 Task: Look for space in Beerse, Belgium from 2nd August, 2023 to 12th August, 2023 for 2 adults in price range Rs.5000 to Rs.10000. Place can be private room with 1  bedroom having 1 bed and 1 bathroom. Property type can be house, flat, guest house, hotel. Amenities needed are: heating. Booking option can be shelf check-in. Required host language is English.
Action: Mouse moved to (417, 95)
Screenshot: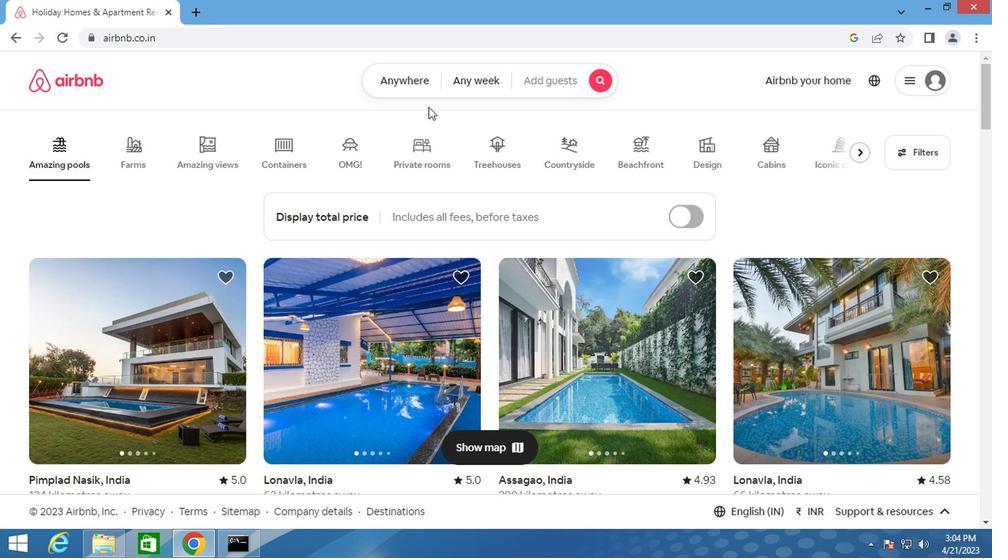 
Action: Mouse pressed left at (417, 95)
Screenshot: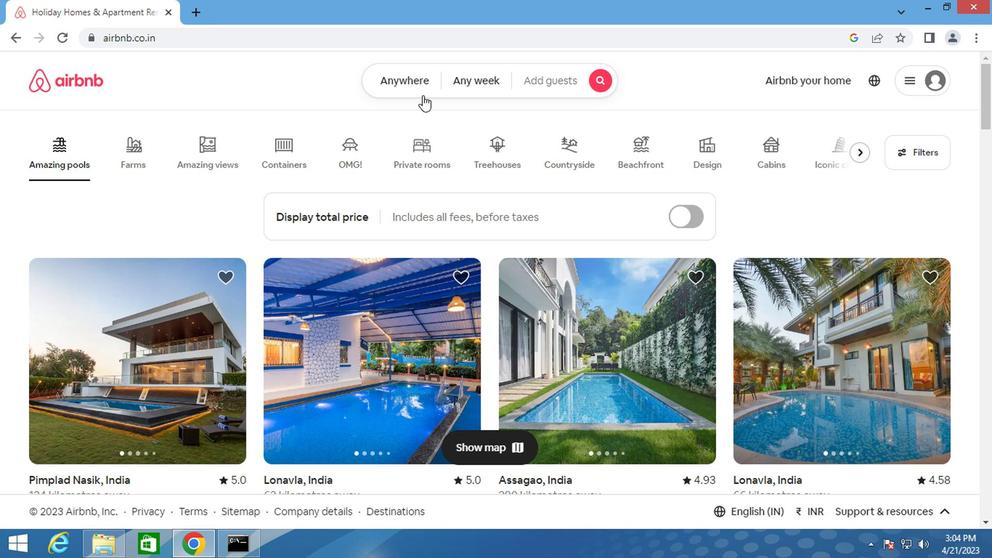 
Action: Mouse moved to (275, 139)
Screenshot: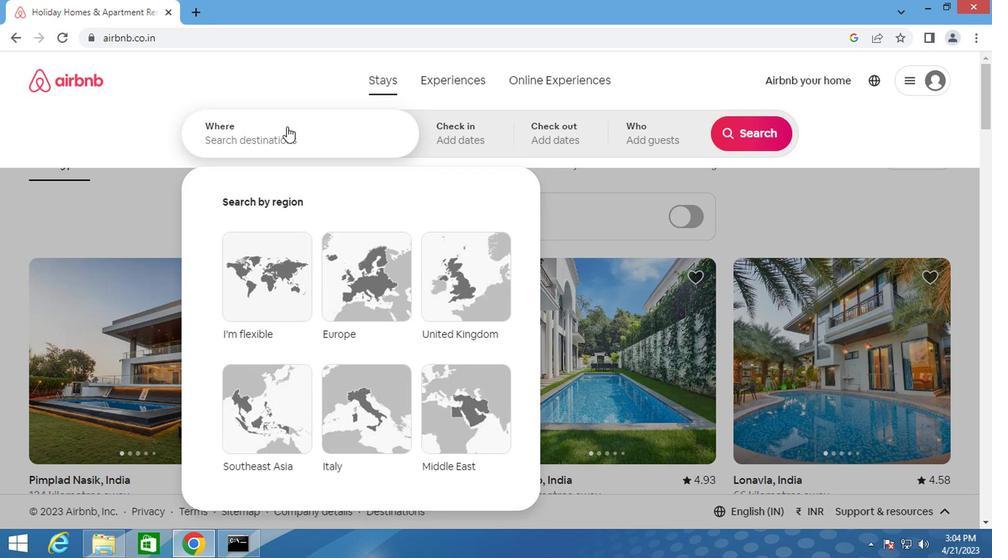 
Action: Mouse pressed left at (275, 139)
Screenshot: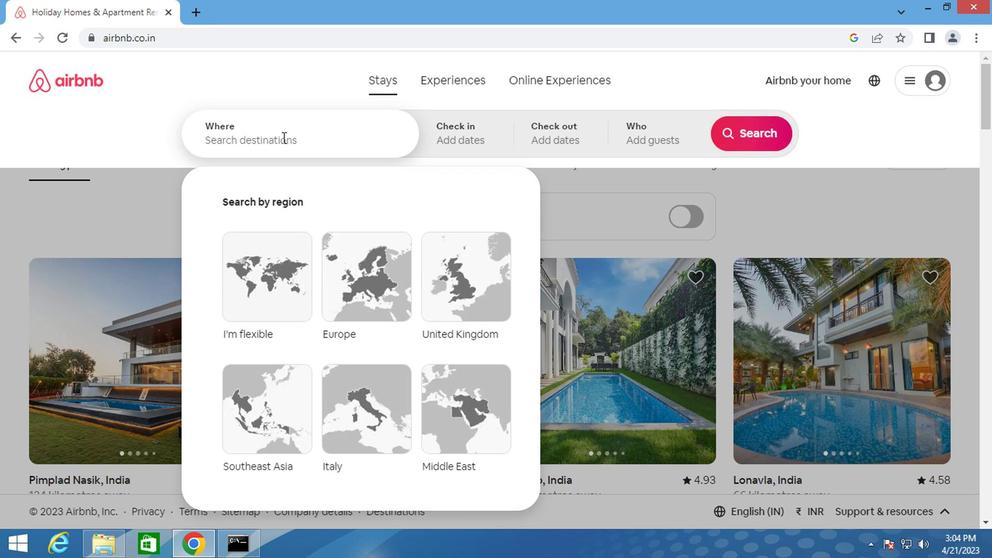 
Action: Key pressed <Key.shift>BEERSE
Screenshot: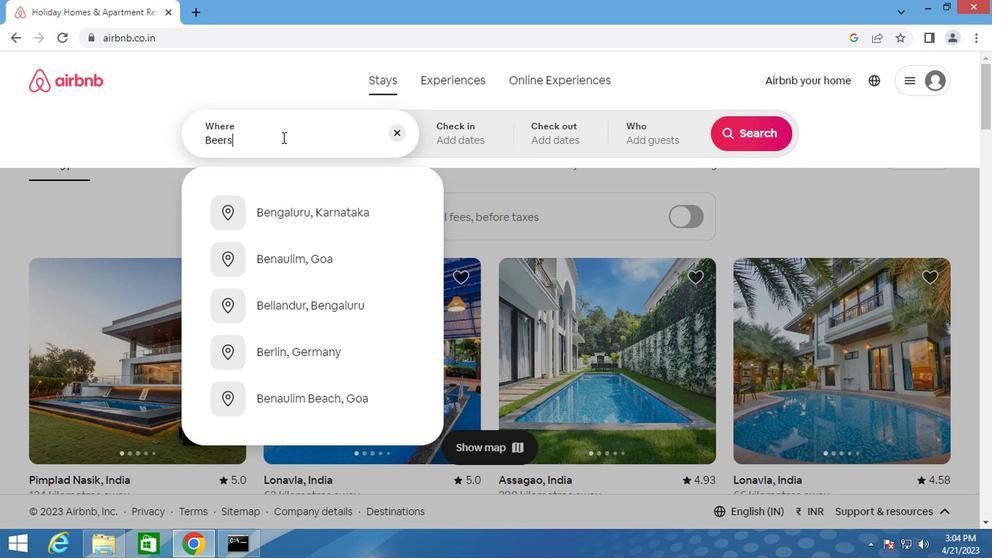 
Action: Mouse moved to (278, 206)
Screenshot: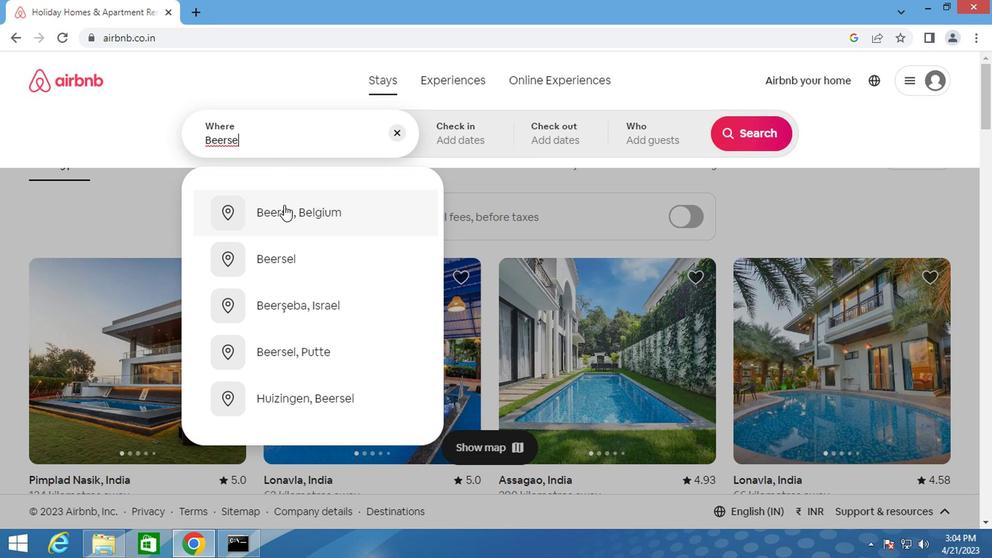 
Action: Mouse pressed left at (278, 206)
Screenshot: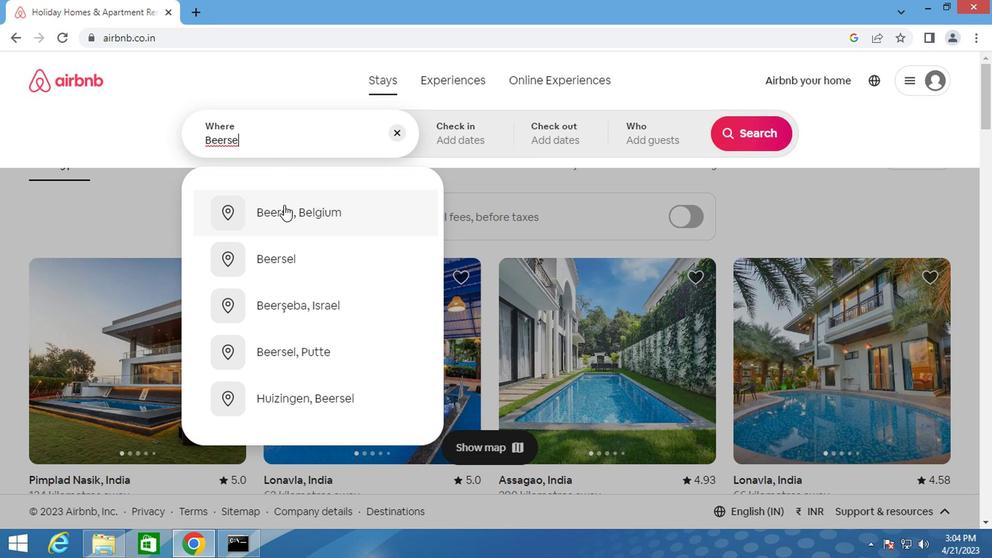 
Action: Key pressed <Key.enter>
Screenshot: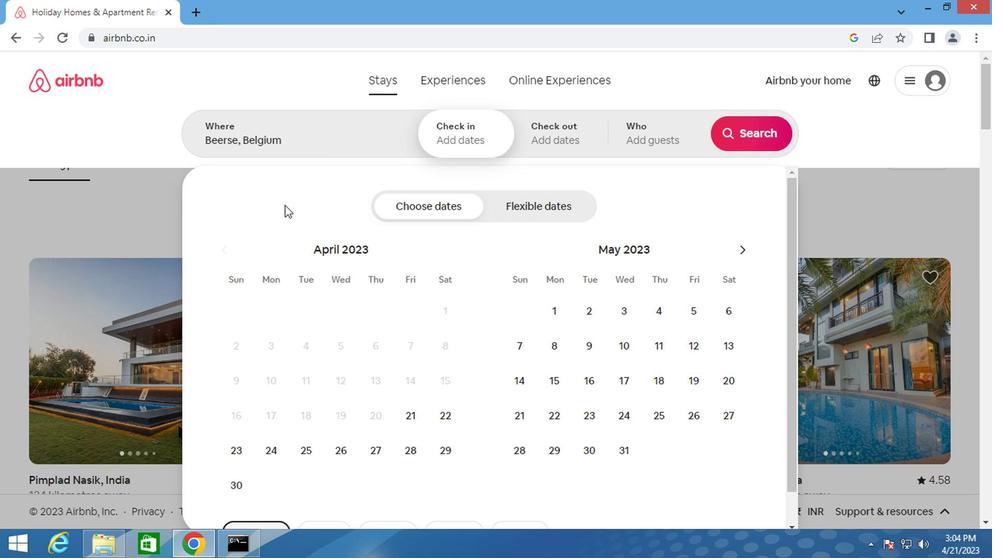 
Action: Mouse moved to (464, 137)
Screenshot: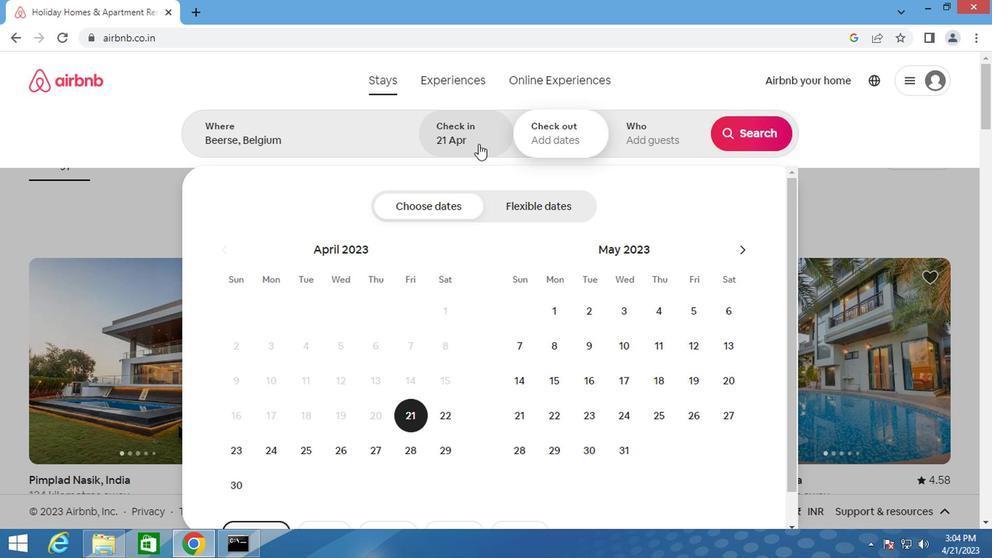 
Action: Mouse pressed left at (464, 137)
Screenshot: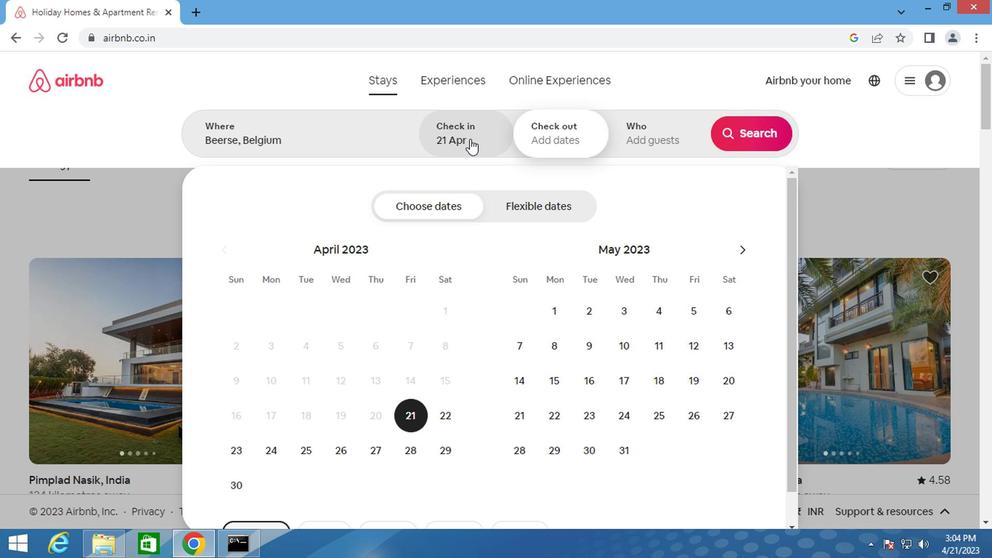 
Action: Mouse moved to (744, 253)
Screenshot: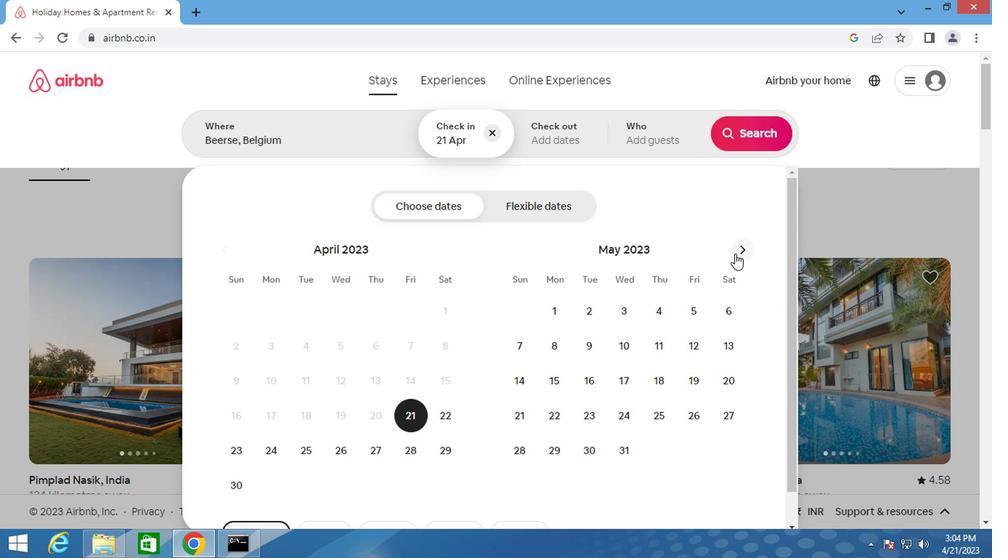 
Action: Mouse pressed left at (744, 253)
Screenshot: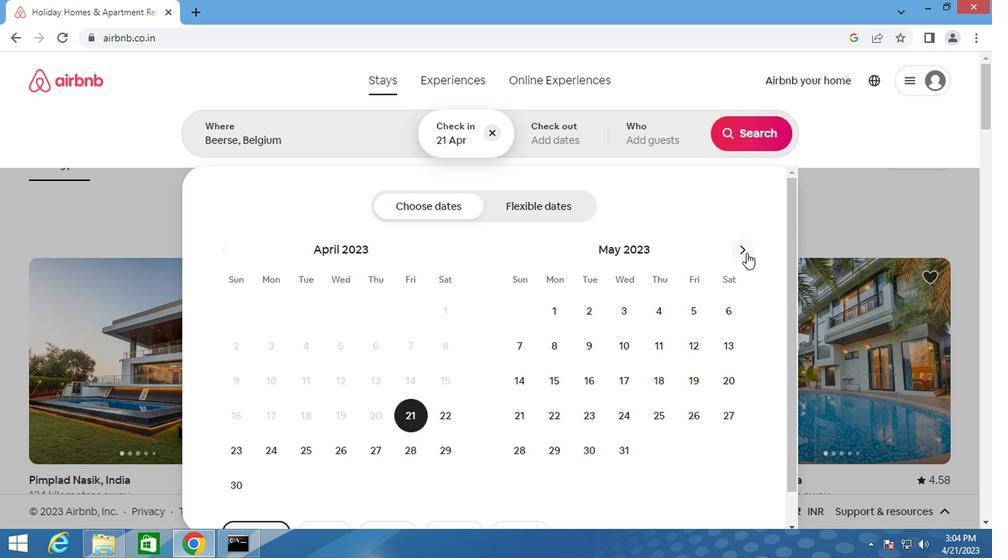 
Action: Mouse moved to (745, 253)
Screenshot: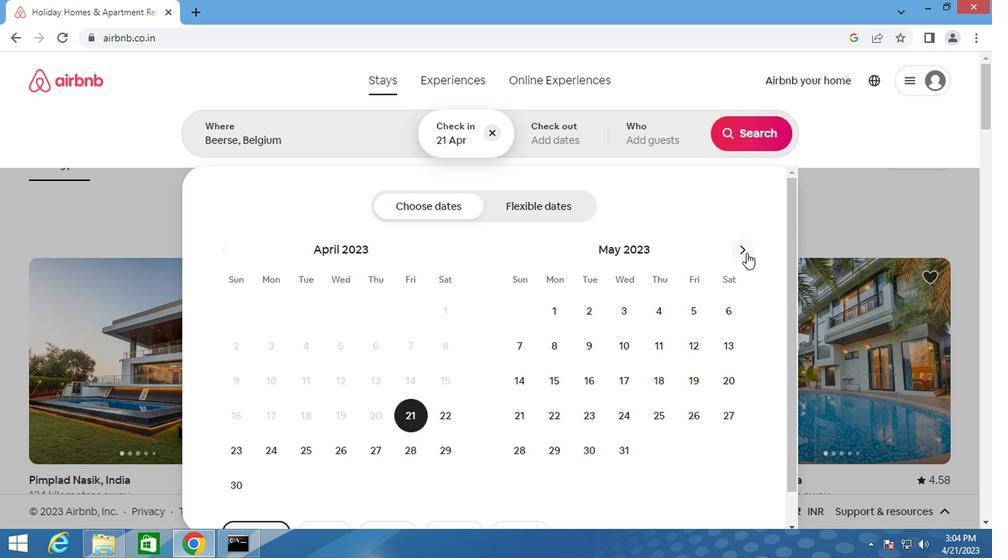 
Action: Mouse pressed left at (745, 253)
Screenshot: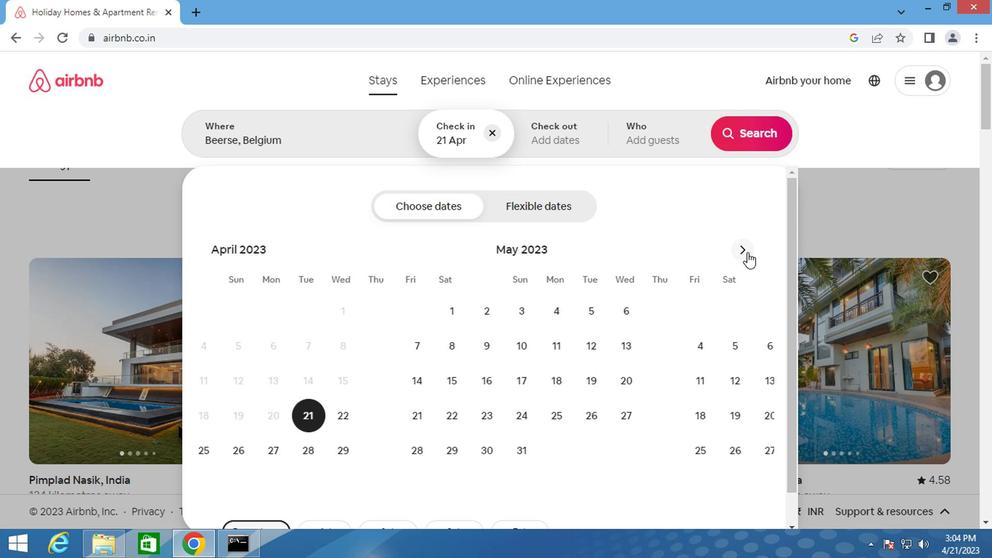 
Action: Mouse pressed left at (745, 253)
Screenshot: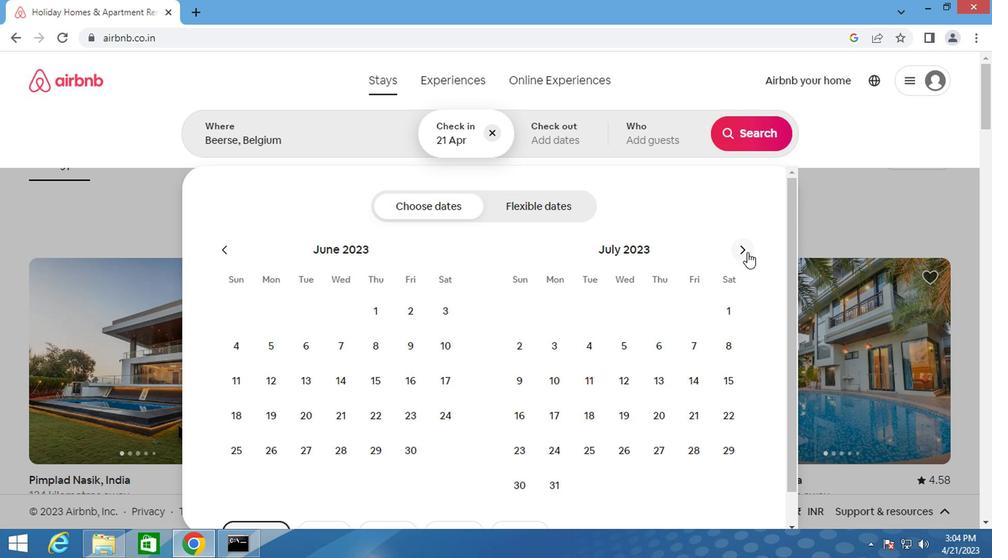 
Action: Mouse moved to (620, 312)
Screenshot: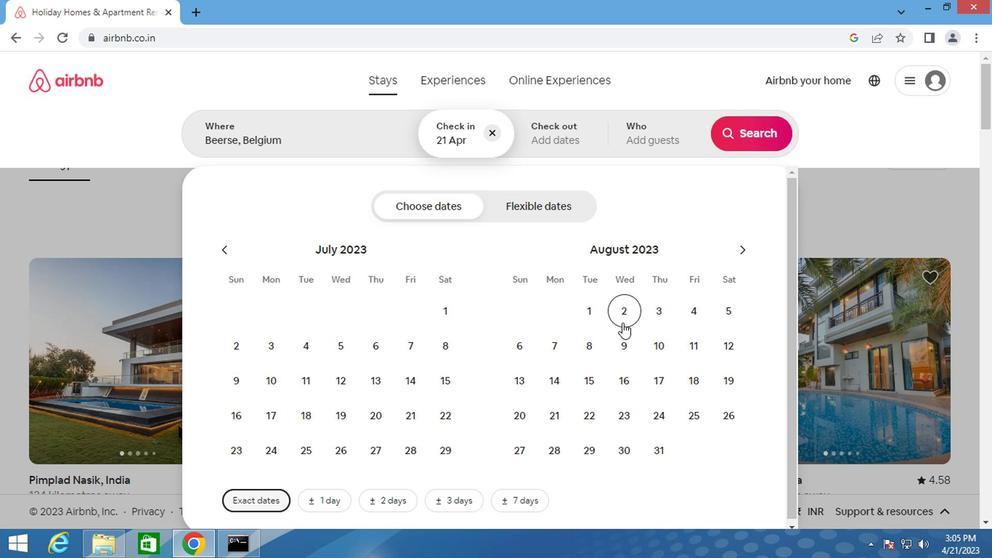 
Action: Mouse pressed left at (620, 312)
Screenshot: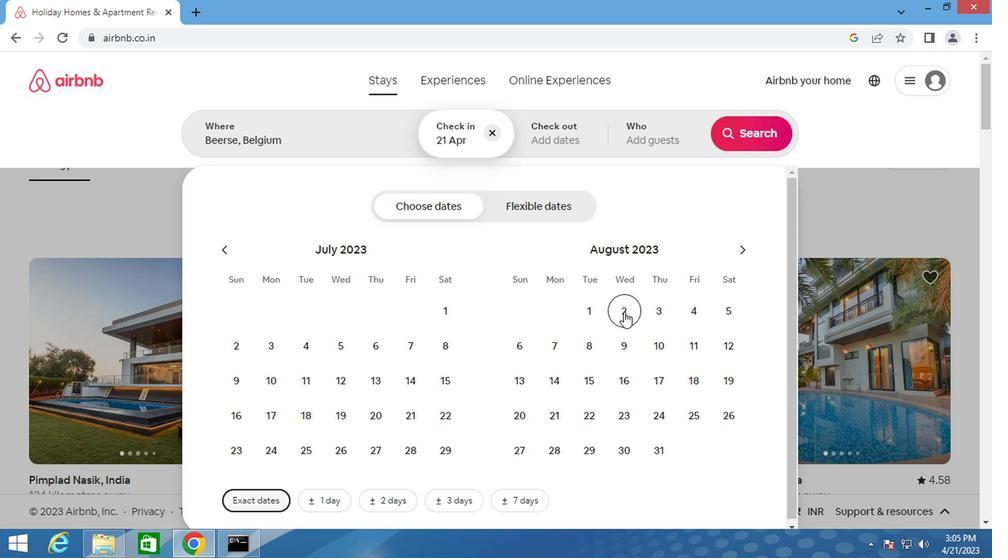 
Action: Mouse moved to (722, 342)
Screenshot: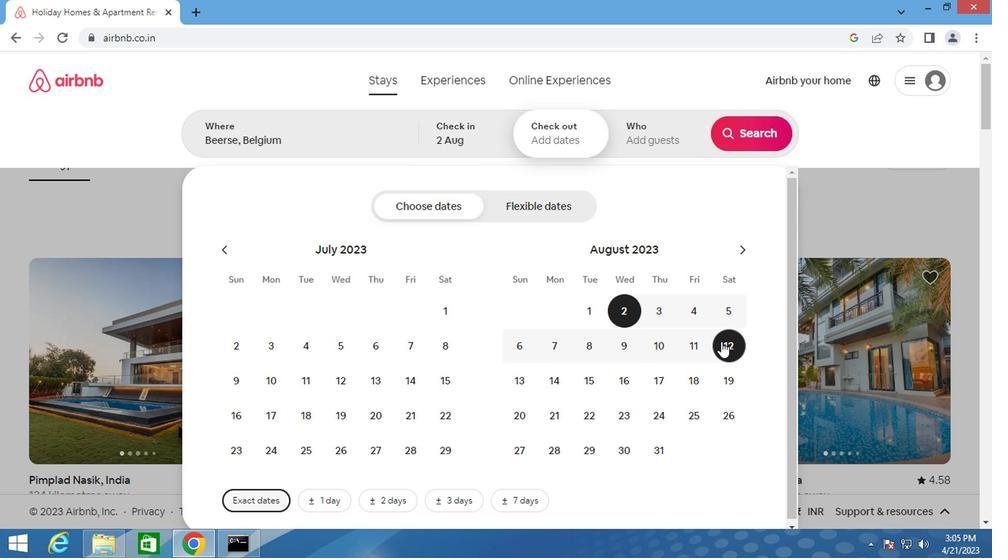 
Action: Mouse pressed left at (722, 342)
Screenshot: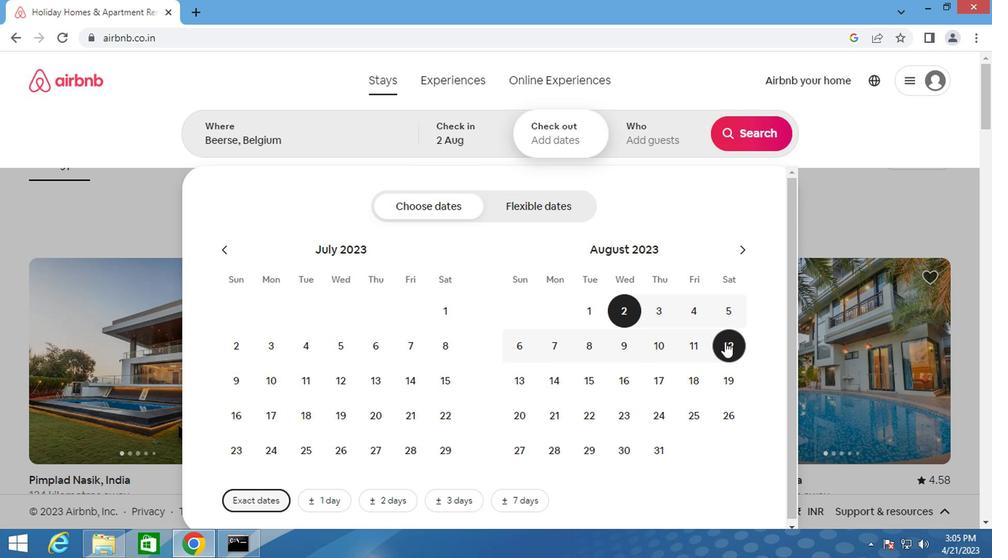 
Action: Mouse moved to (652, 130)
Screenshot: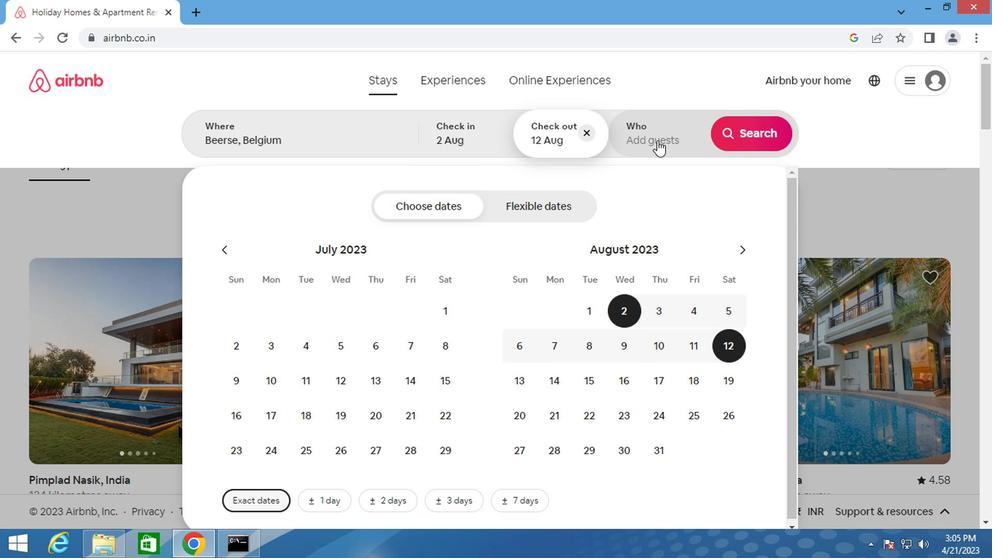 
Action: Mouse pressed left at (652, 130)
Screenshot: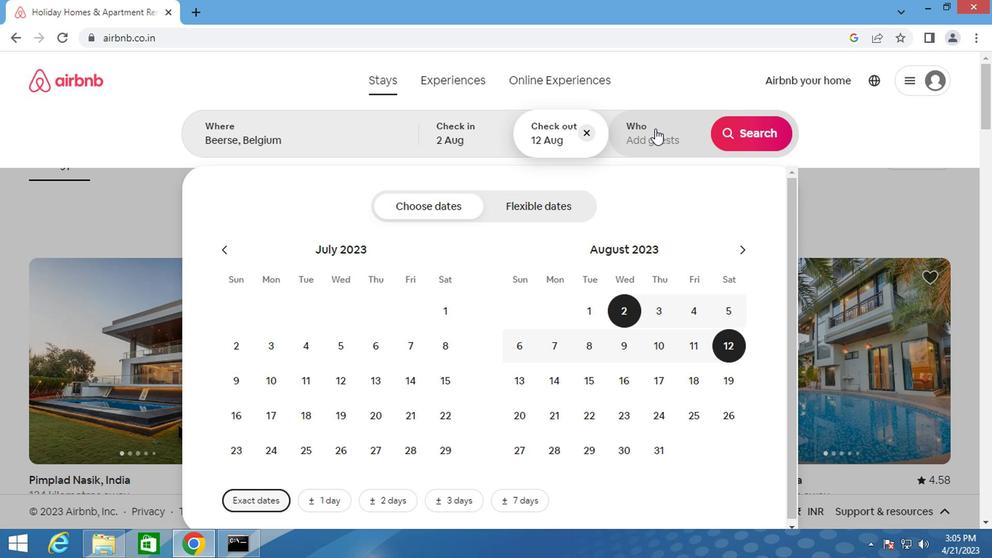 
Action: Mouse moved to (760, 206)
Screenshot: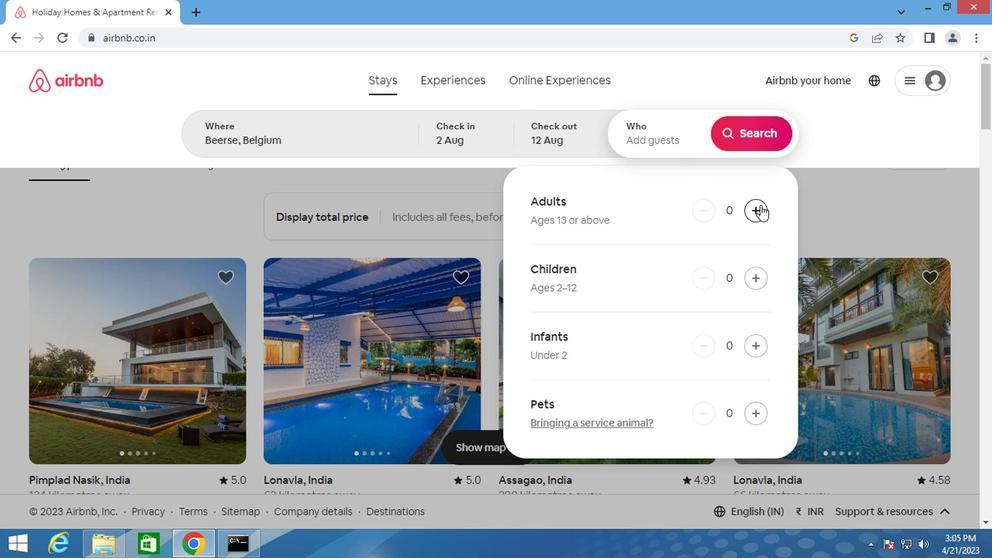 
Action: Mouse pressed left at (760, 206)
Screenshot: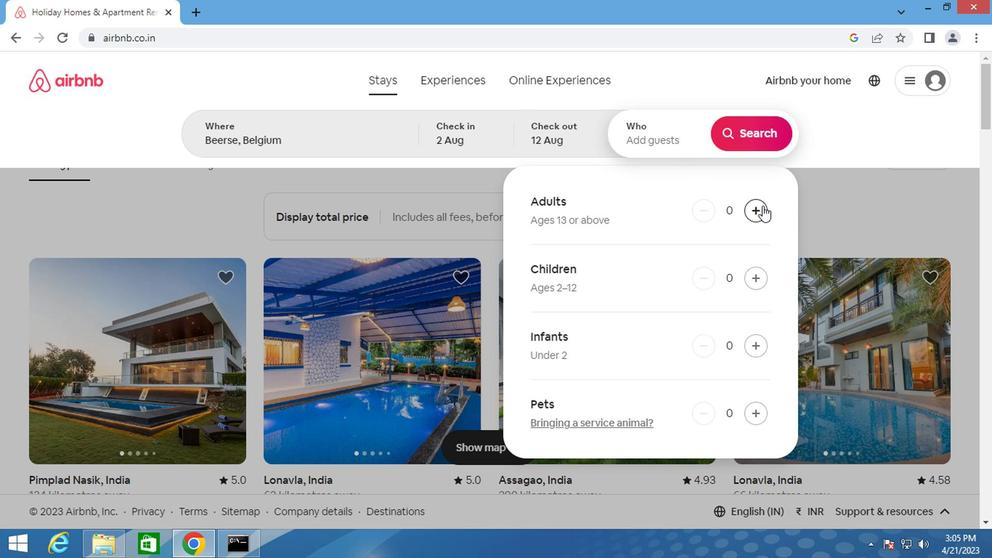 
Action: Mouse pressed left at (760, 206)
Screenshot: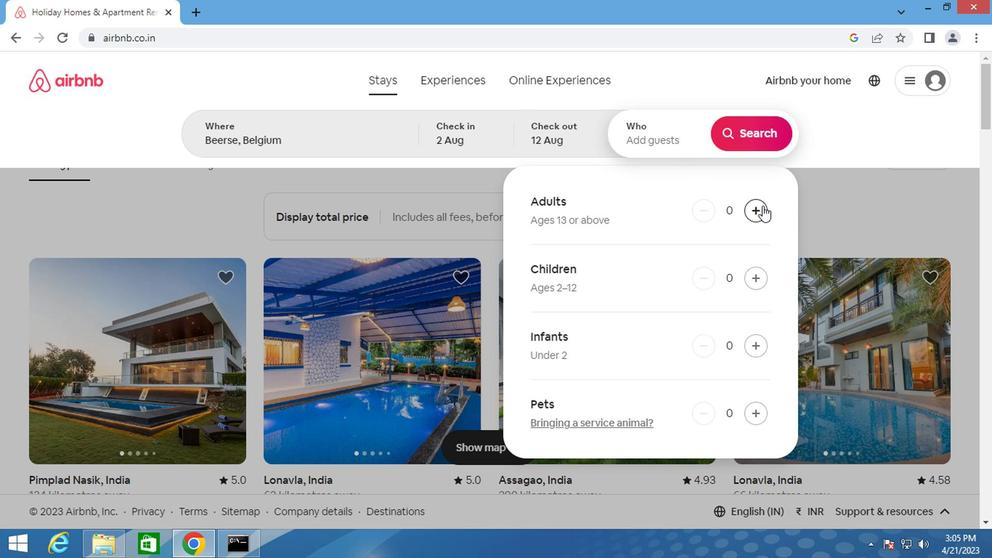 
Action: Mouse moved to (747, 142)
Screenshot: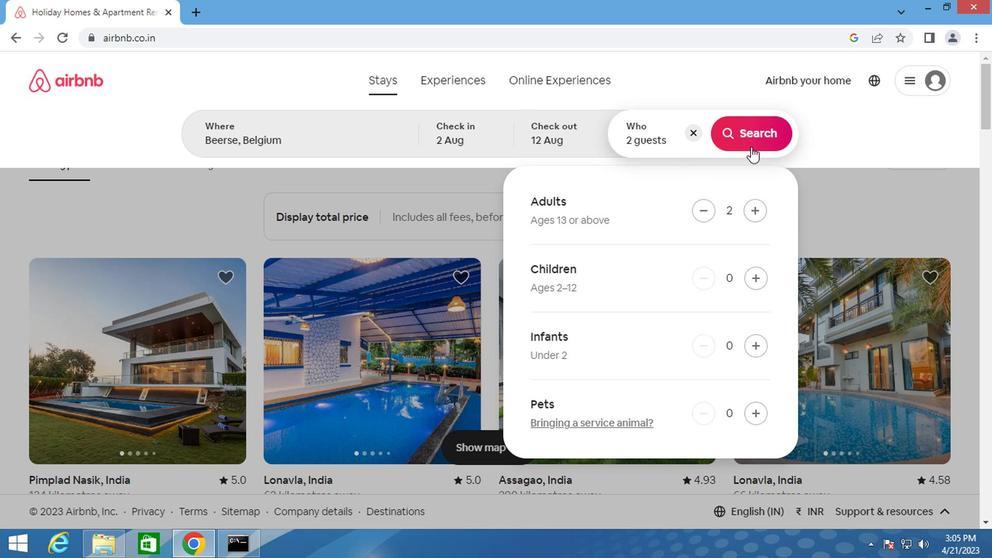 
Action: Mouse pressed left at (747, 142)
Screenshot: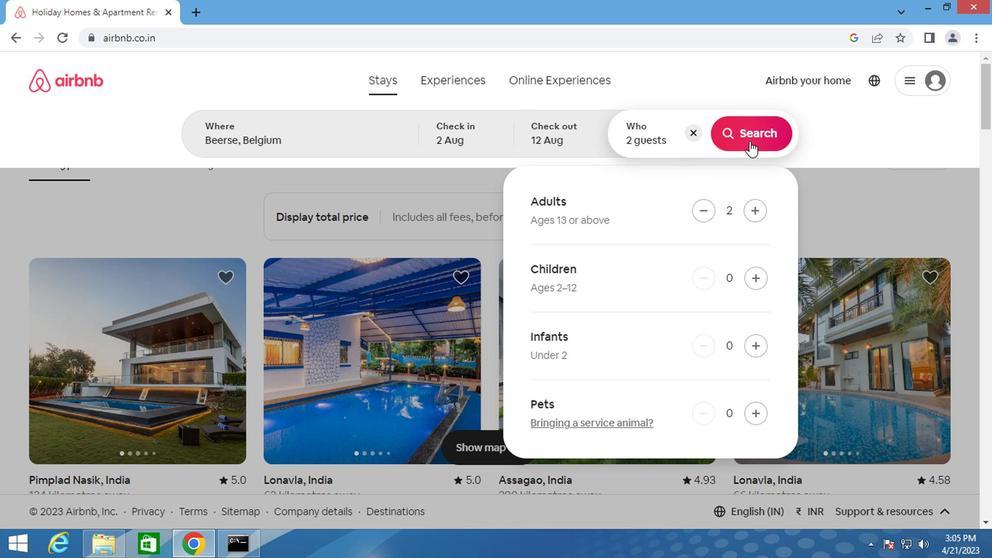 
Action: Mouse moved to (908, 140)
Screenshot: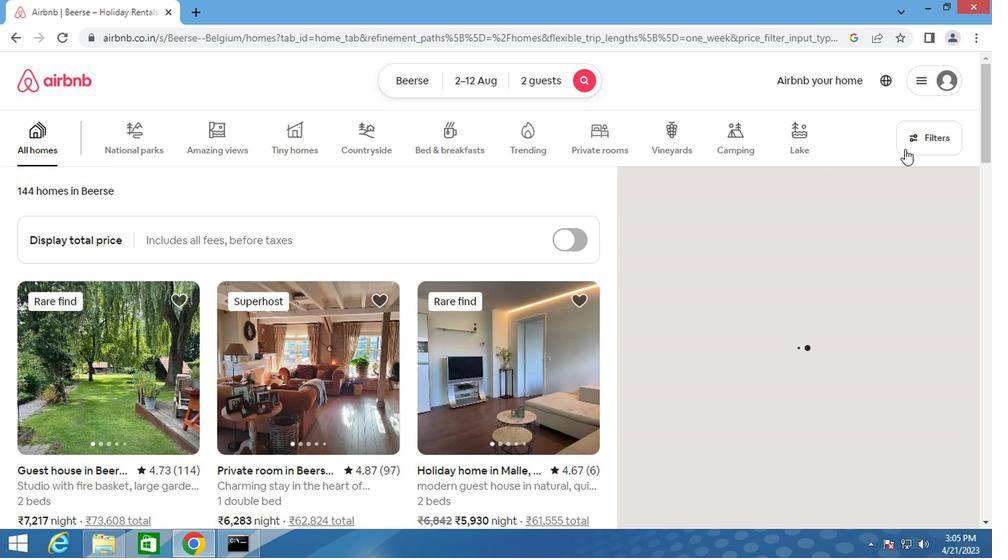 
Action: Mouse pressed left at (908, 140)
Screenshot: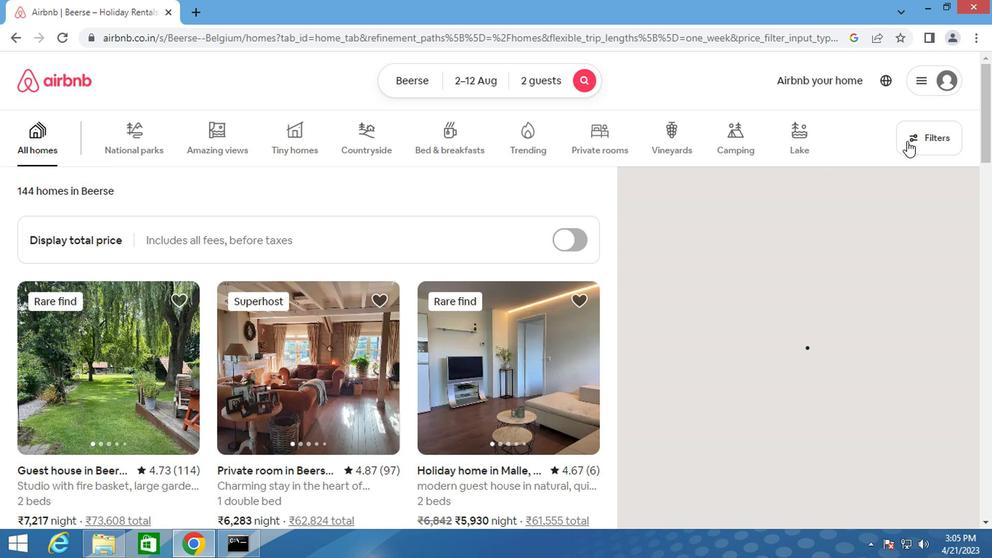 
Action: Mouse moved to (279, 318)
Screenshot: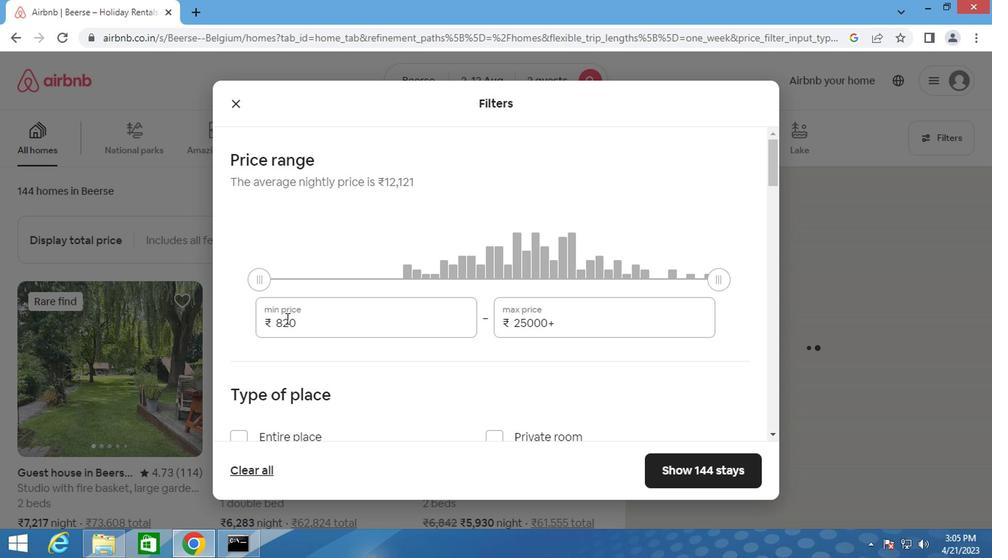 
Action: Mouse pressed left at (279, 318)
Screenshot: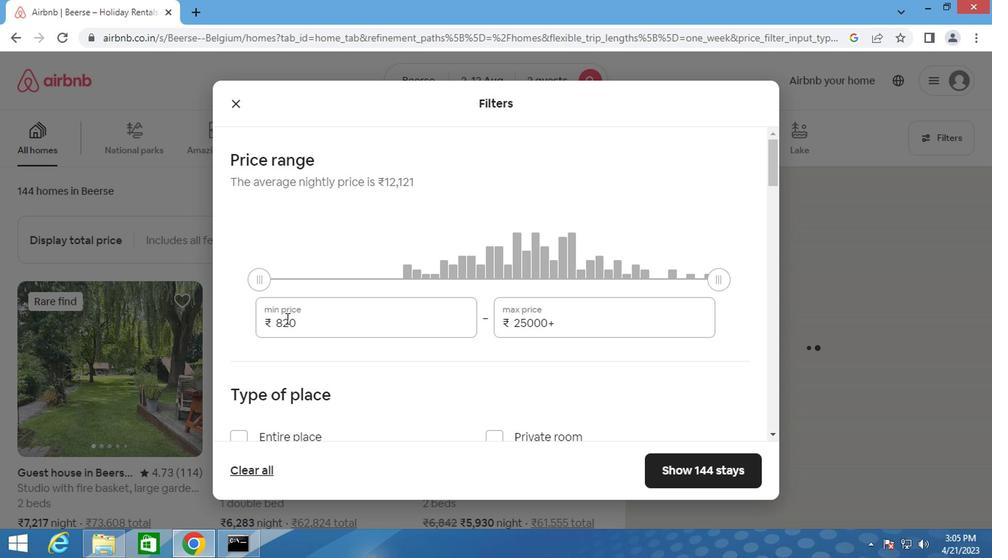 
Action: Mouse moved to (279, 316)
Screenshot: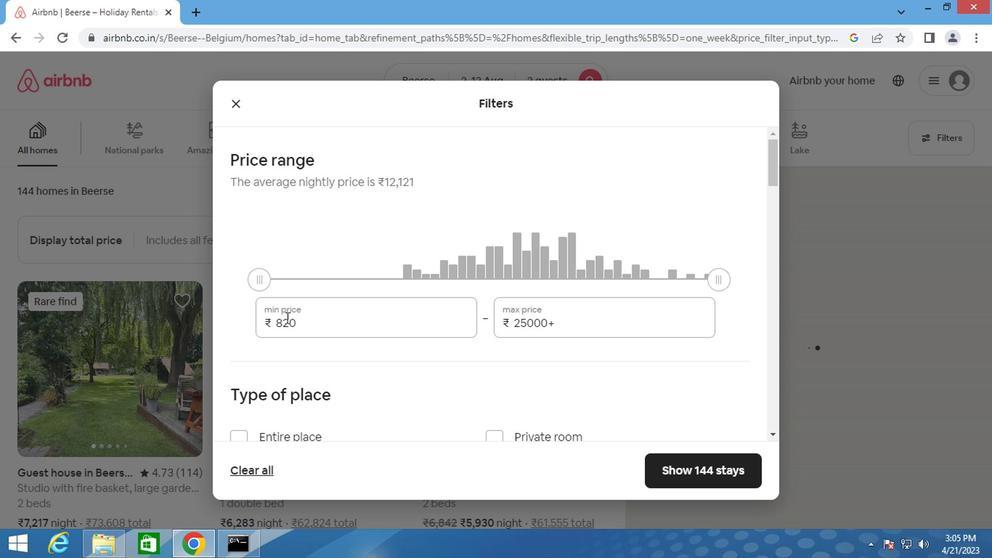 
Action: Mouse pressed left at (279, 316)
Screenshot: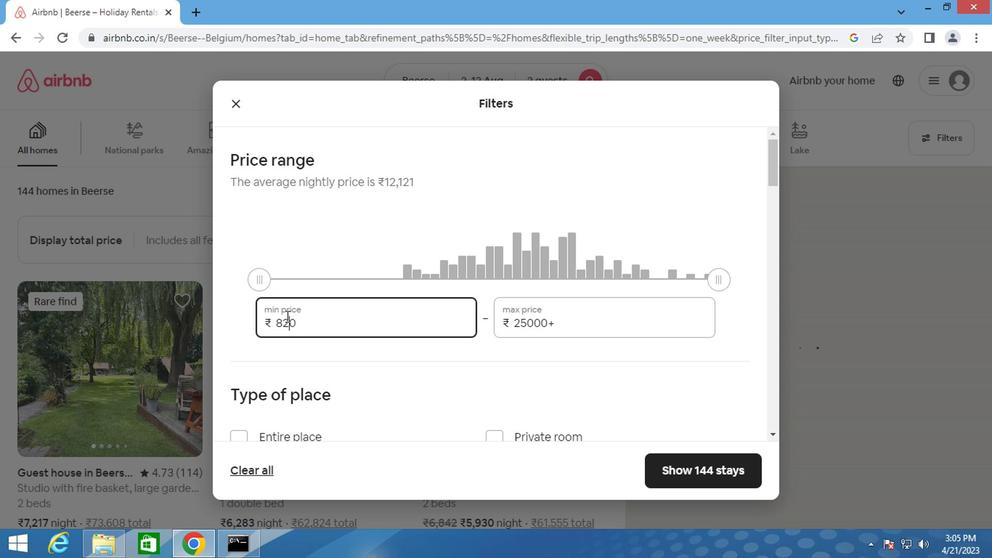 
Action: Mouse moved to (279, 321)
Screenshot: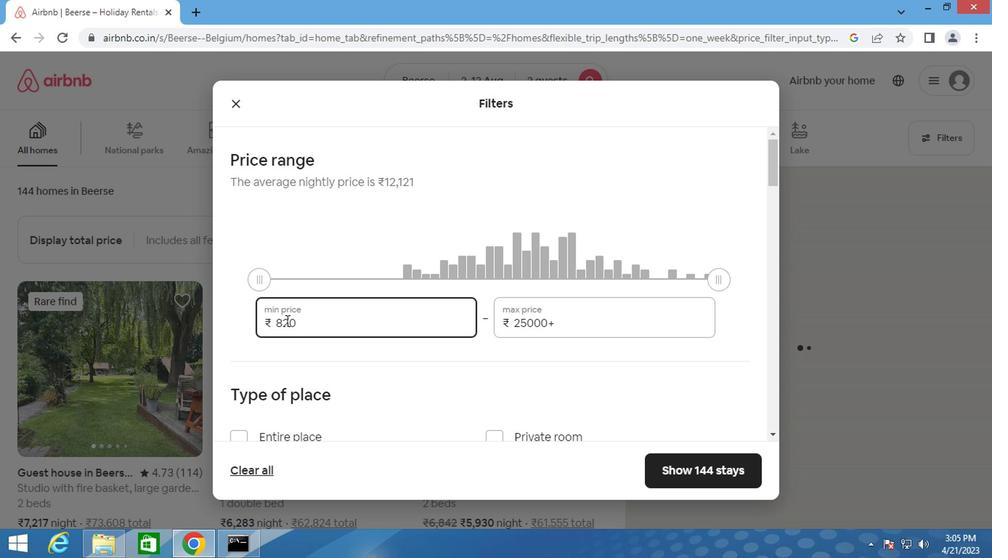 
Action: Mouse pressed left at (279, 321)
Screenshot: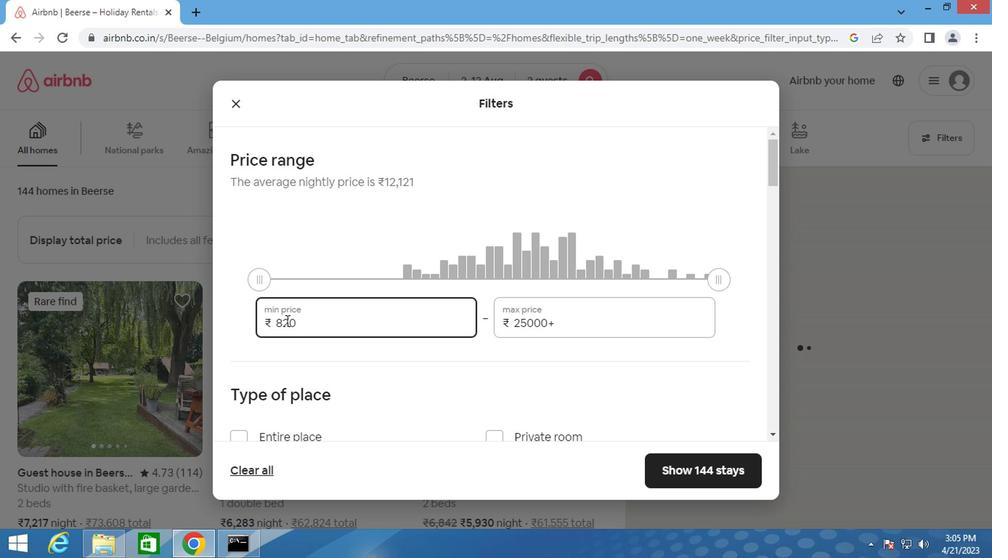 
Action: Mouse pressed left at (279, 321)
Screenshot: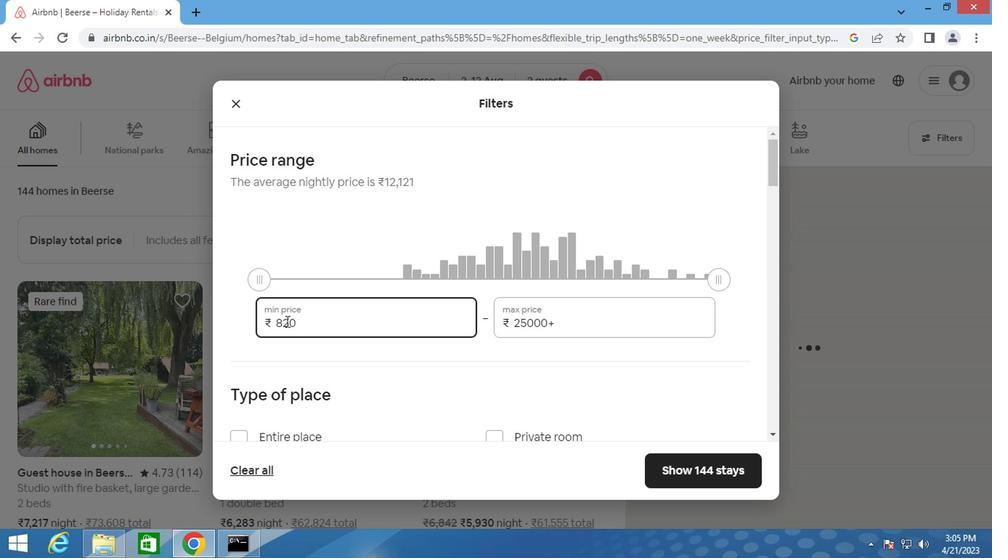 
Action: Mouse moved to (280, 321)
Screenshot: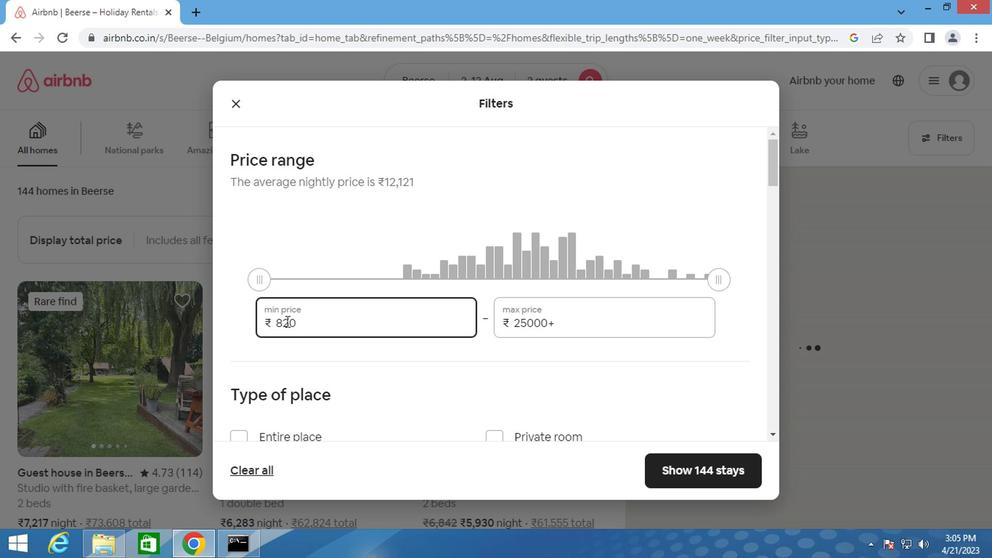 
Action: Key pressed <Key.backspace>5000
Screenshot: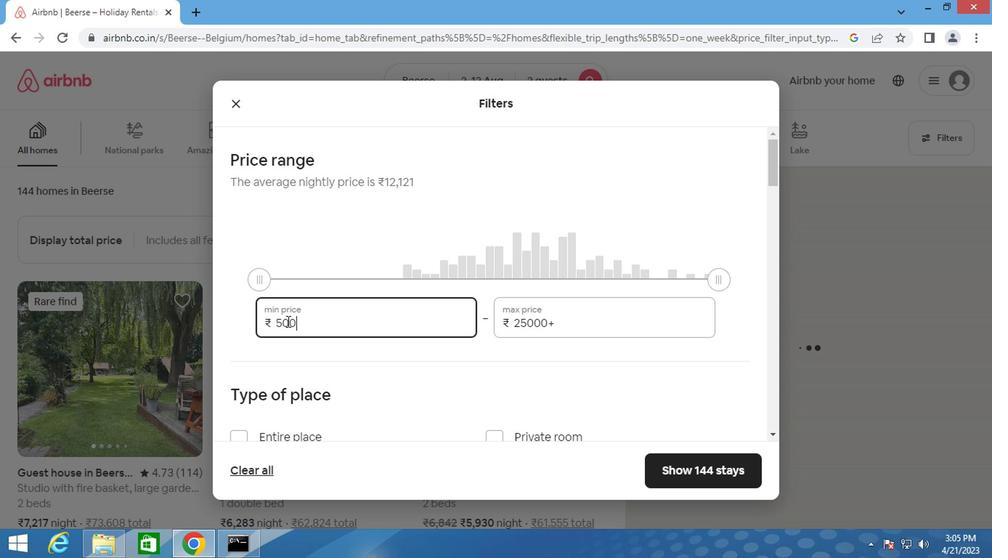 
Action: Mouse moved to (515, 321)
Screenshot: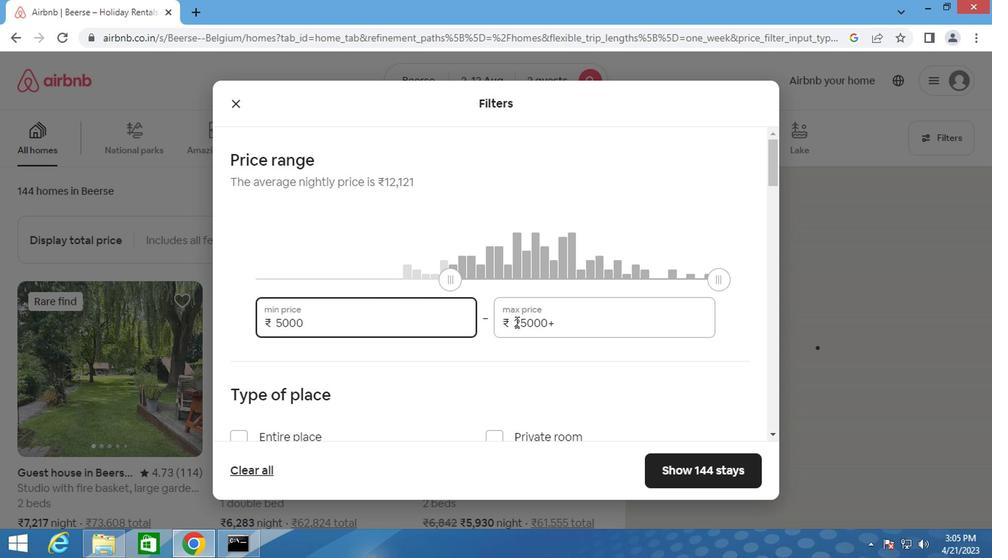 
Action: Mouse pressed left at (515, 321)
Screenshot: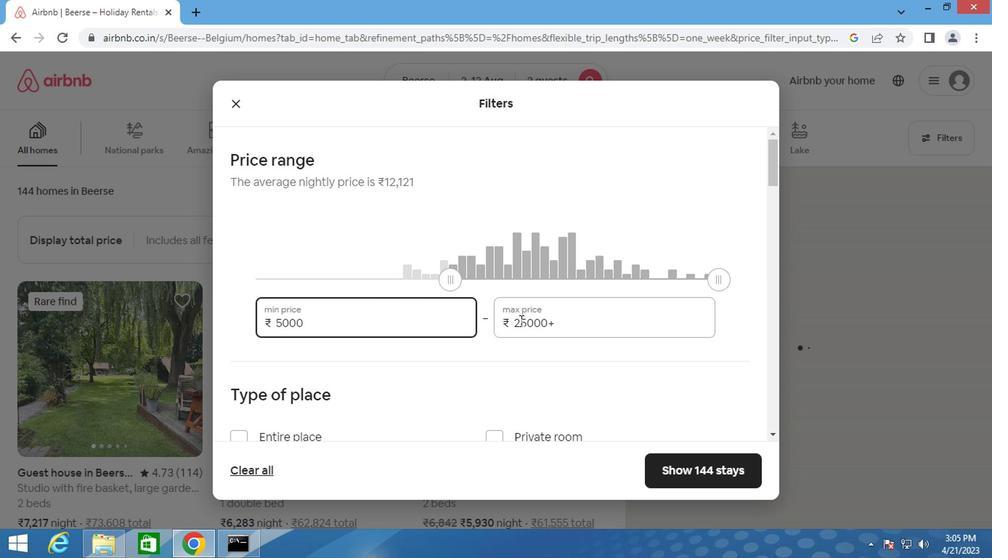 
Action: Mouse moved to (517, 319)
Screenshot: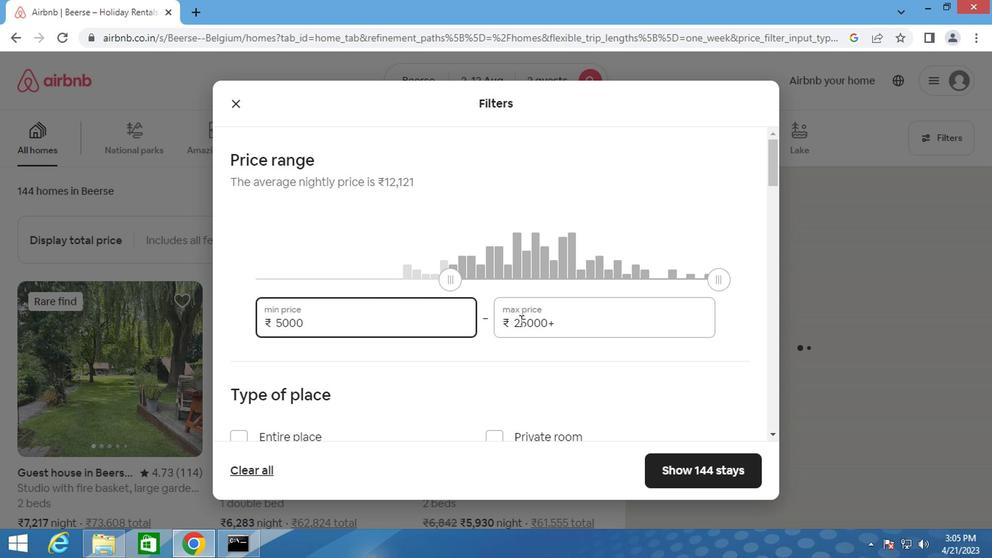 
Action: Mouse pressed left at (517, 319)
Screenshot: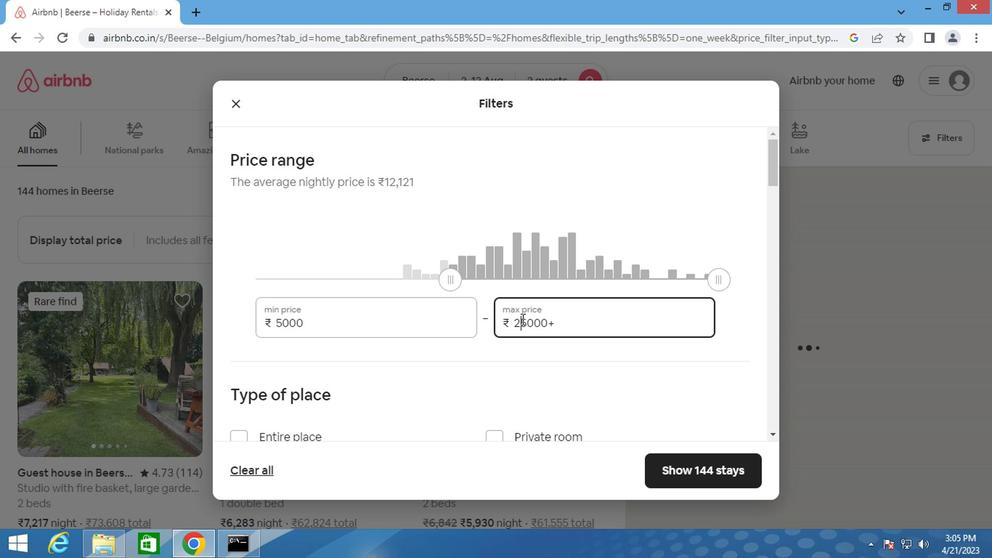 
Action: Key pressed <Key.backspace>10000
Screenshot: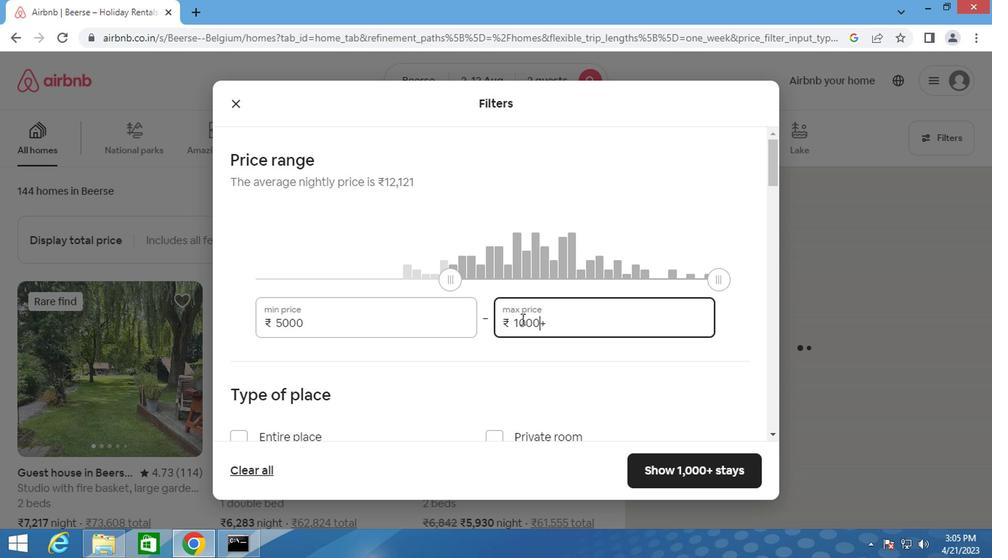 
Action: Mouse moved to (470, 350)
Screenshot: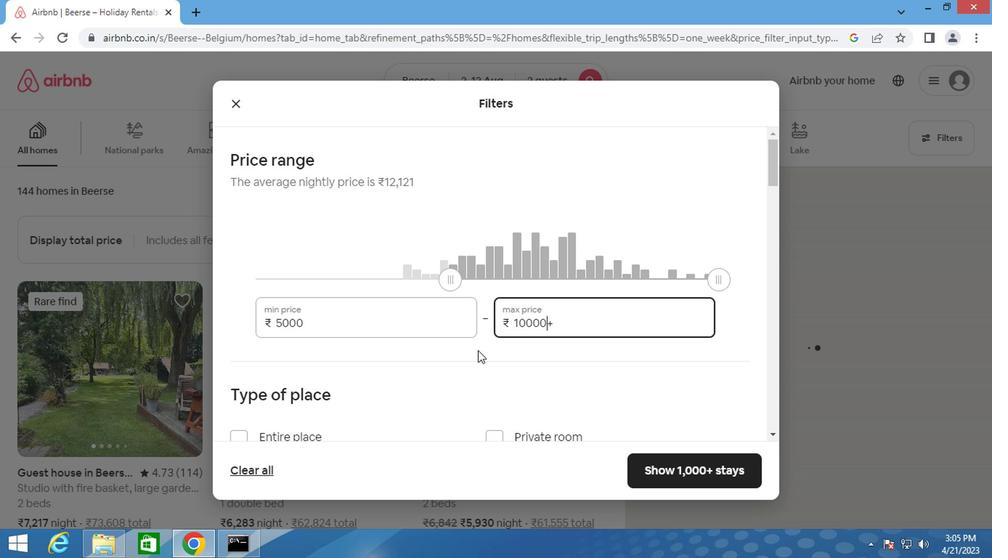 
Action: Mouse scrolled (470, 350) with delta (0, 0)
Screenshot: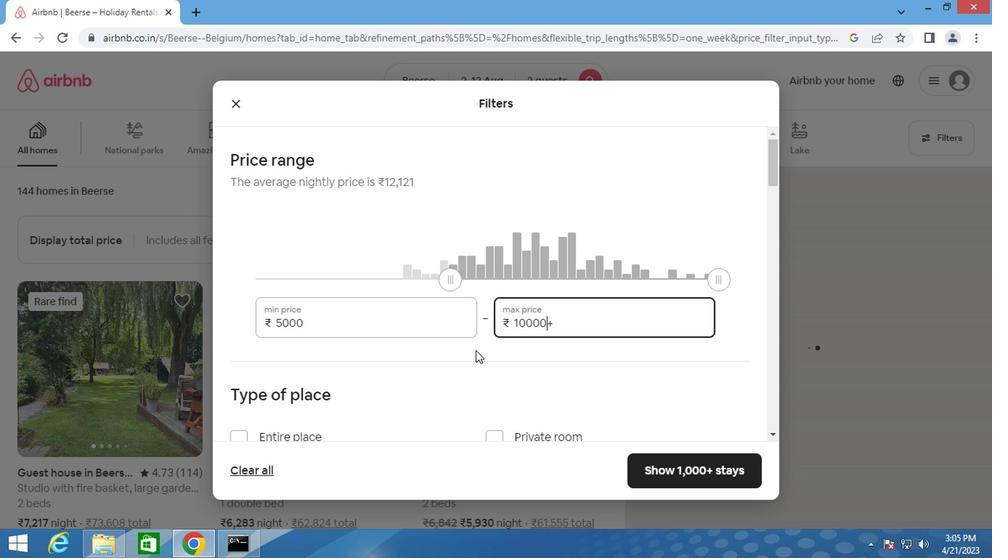 
Action: Mouse scrolled (470, 350) with delta (0, 0)
Screenshot: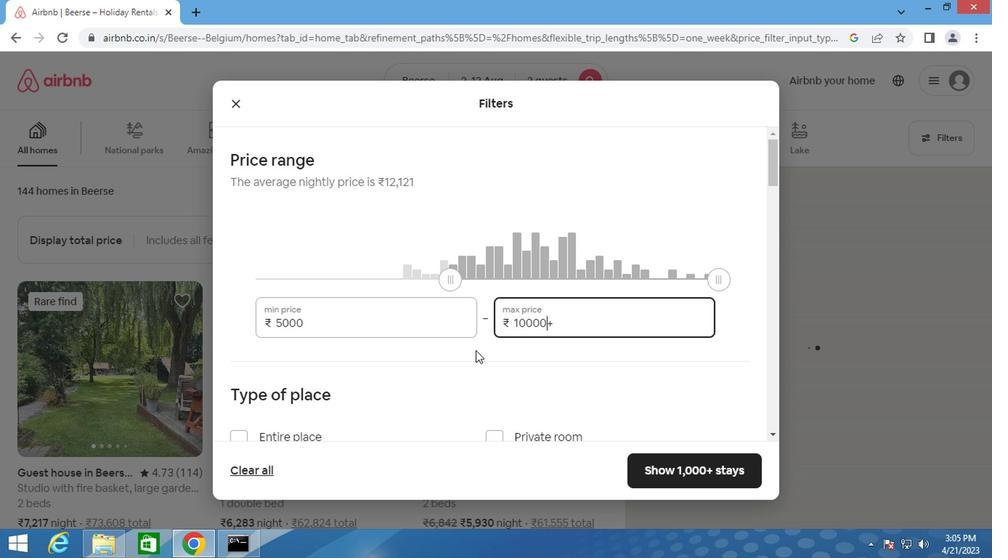 
Action: Mouse moved to (489, 296)
Screenshot: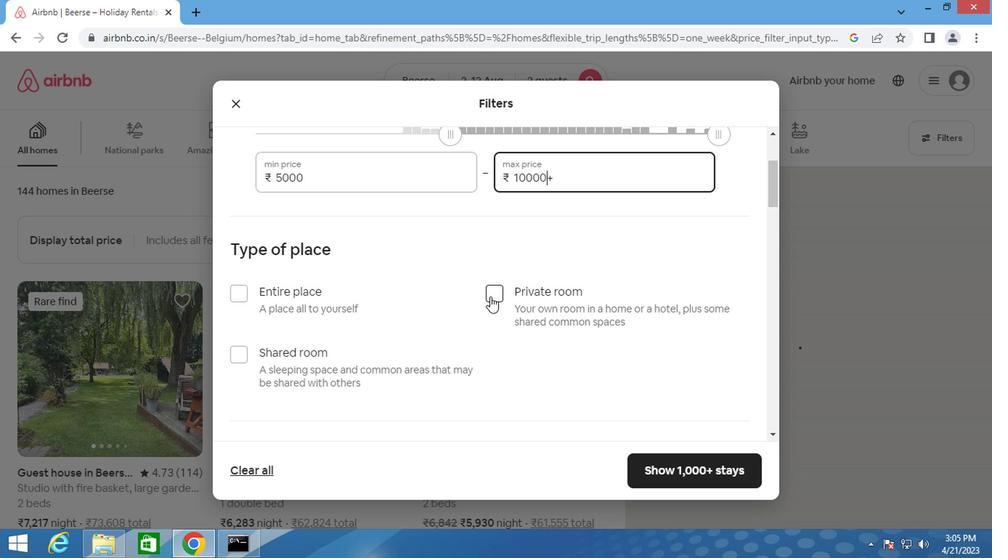 
Action: Mouse pressed left at (489, 296)
Screenshot: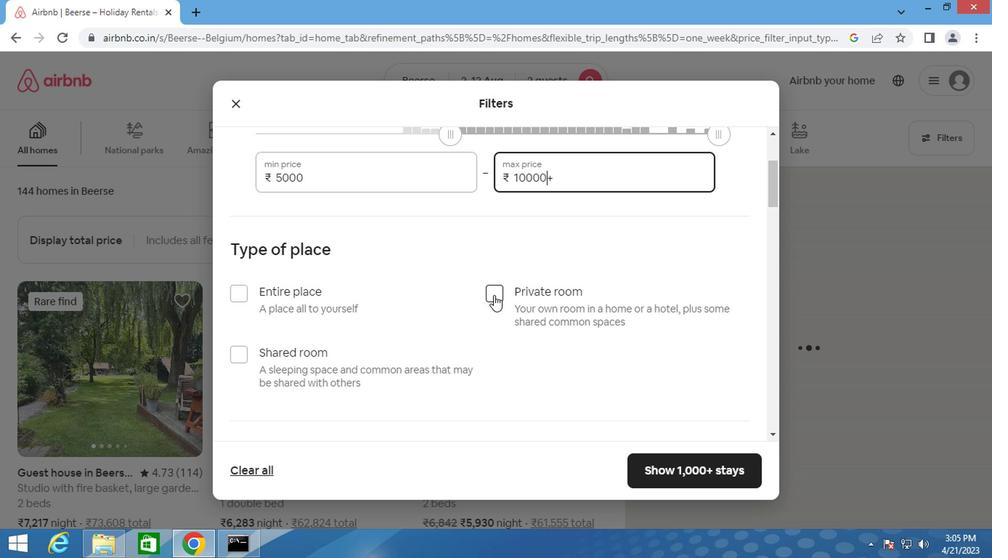 
Action: Mouse moved to (436, 326)
Screenshot: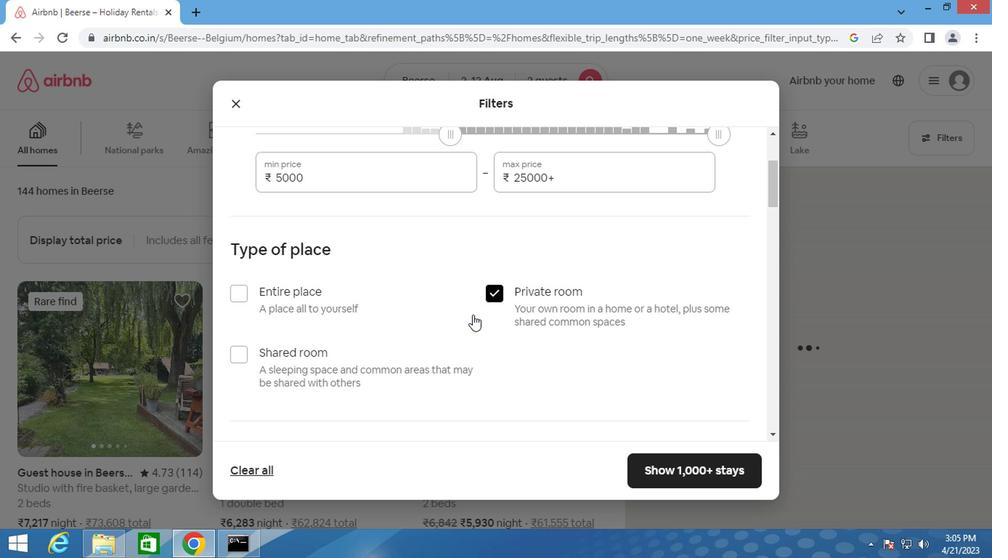 
Action: Mouse scrolled (436, 325) with delta (0, -1)
Screenshot: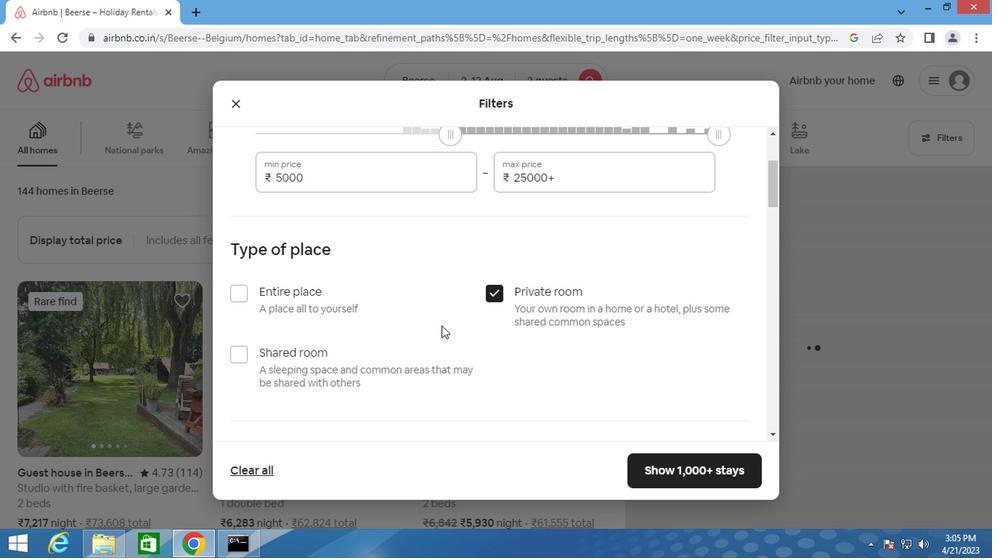 
Action: Mouse moved to (436, 327)
Screenshot: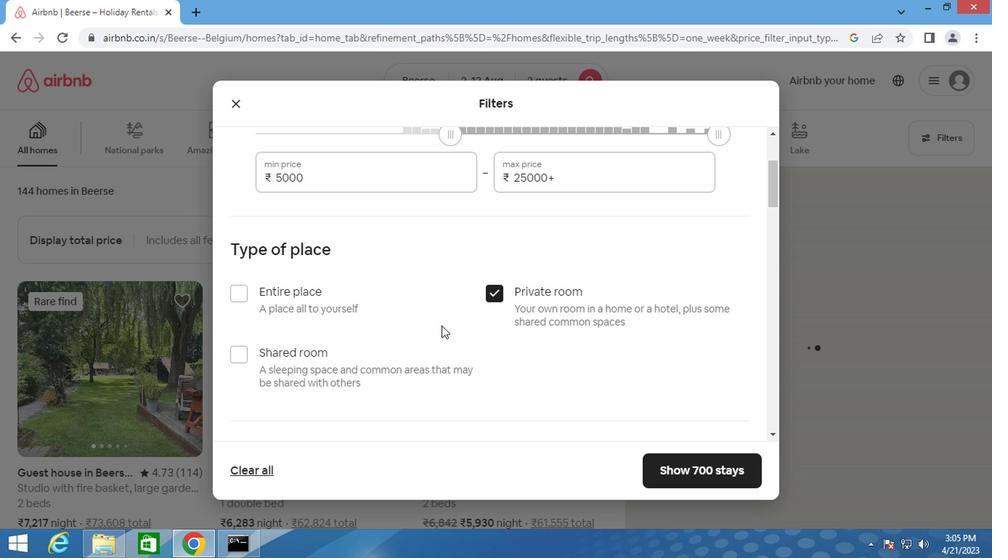
Action: Mouse scrolled (436, 326) with delta (0, 0)
Screenshot: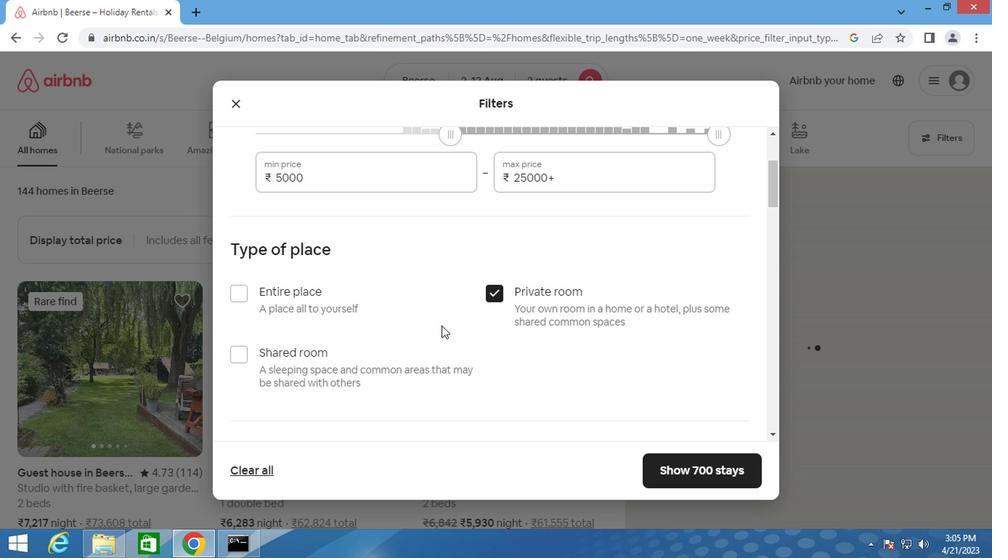 
Action: Mouse moved to (436, 327)
Screenshot: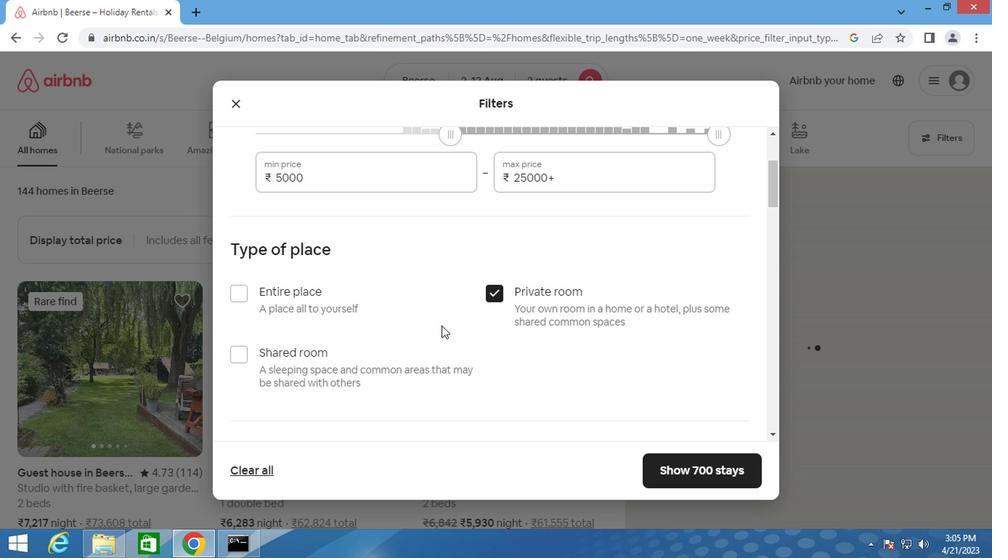 
Action: Mouse scrolled (436, 326) with delta (0, 0)
Screenshot: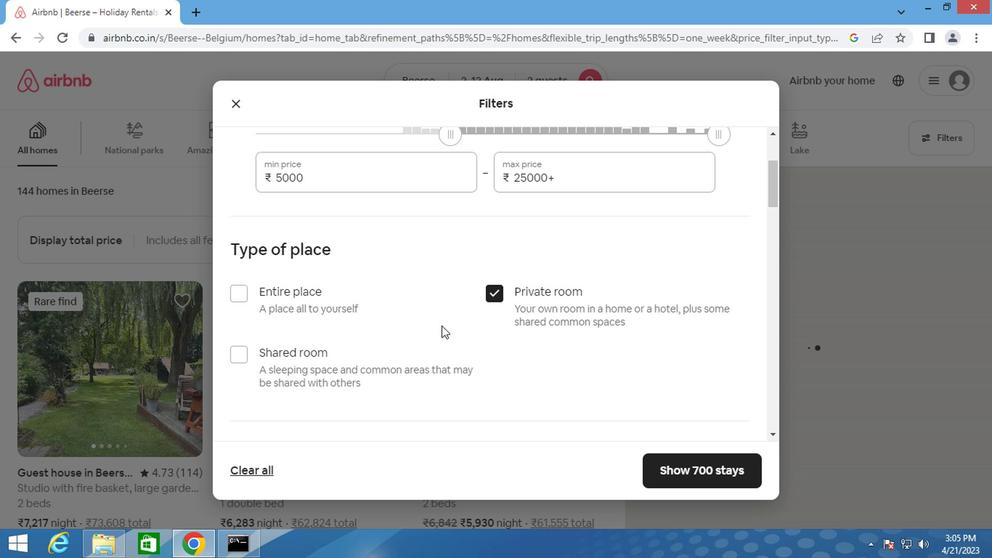
Action: Mouse scrolled (436, 326) with delta (0, 0)
Screenshot: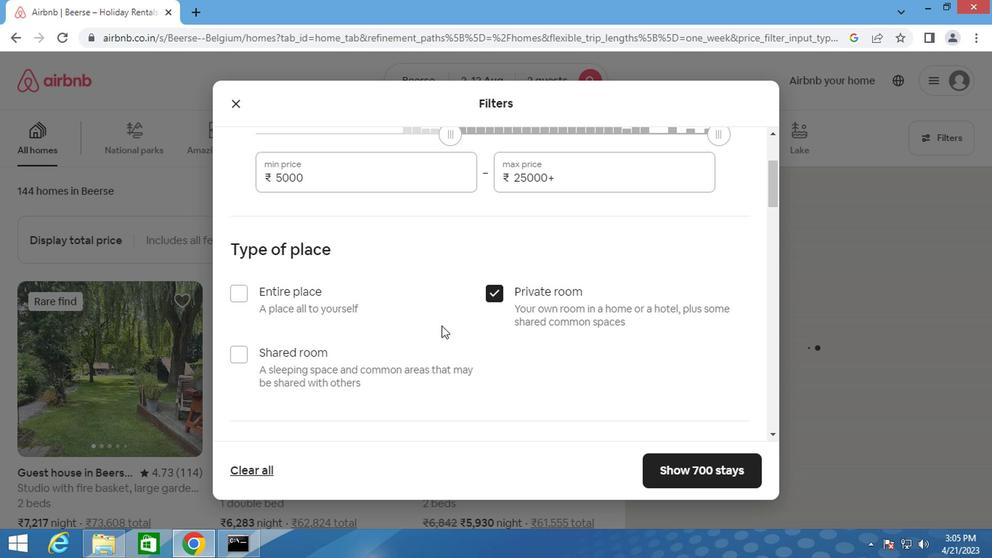 
Action: Mouse moved to (320, 245)
Screenshot: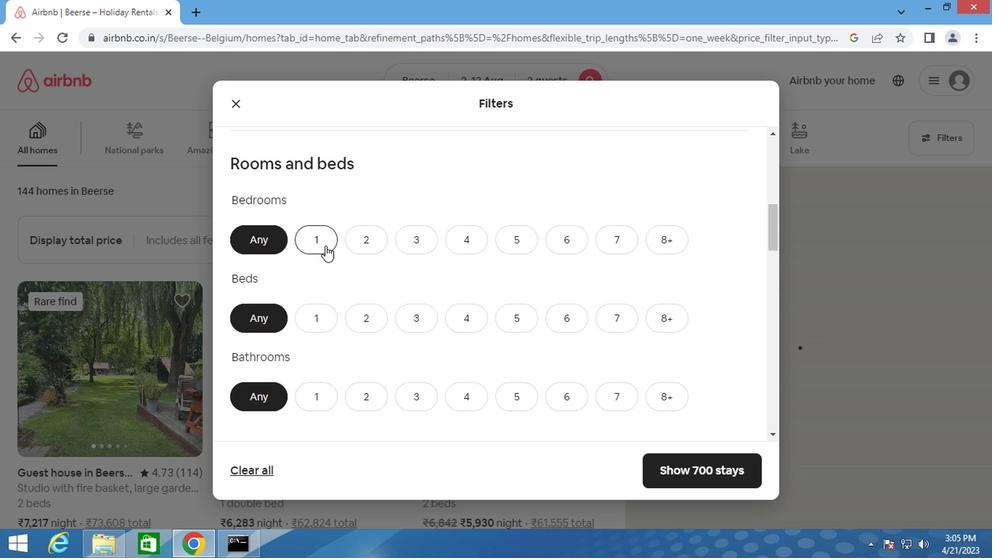 
Action: Mouse pressed left at (320, 245)
Screenshot: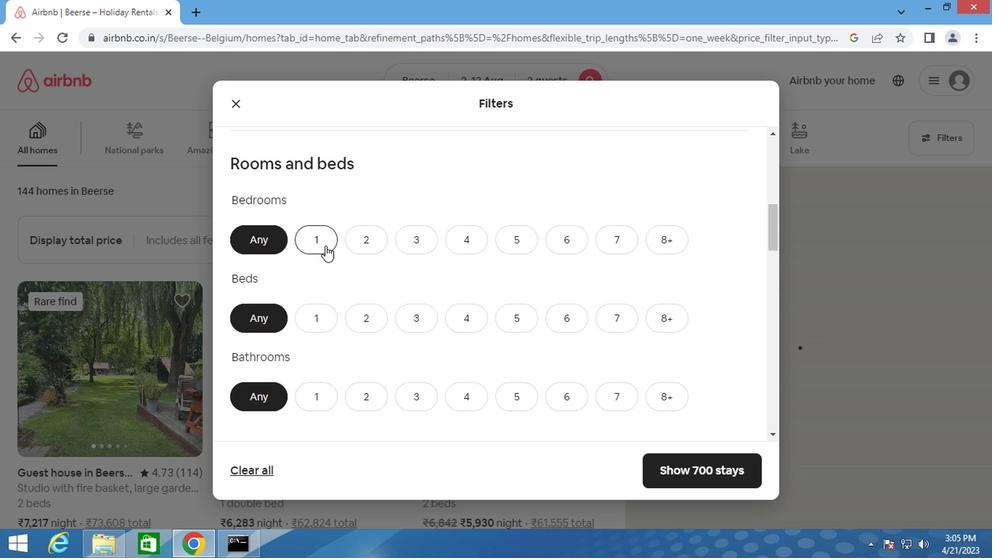 
Action: Mouse moved to (326, 324)
Screenshot: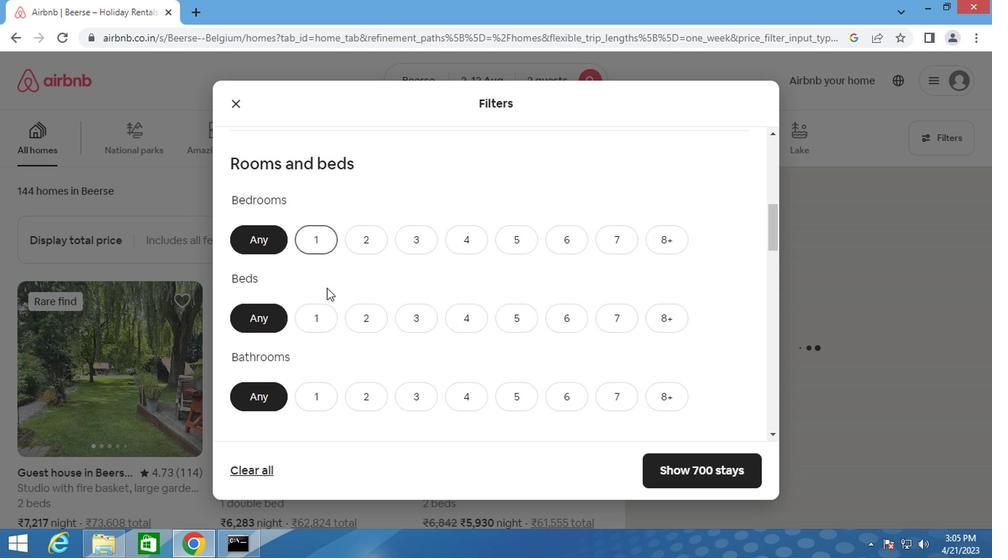
Action: Mouse pressed left at (326, 324)
Screenshot: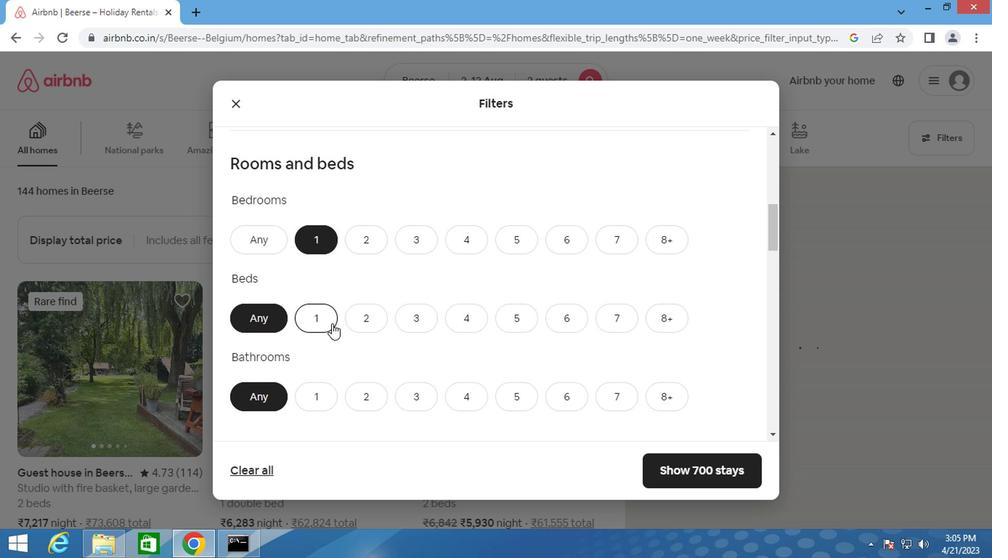 
Action: Mouse moved to (306, 389)
Screenshot: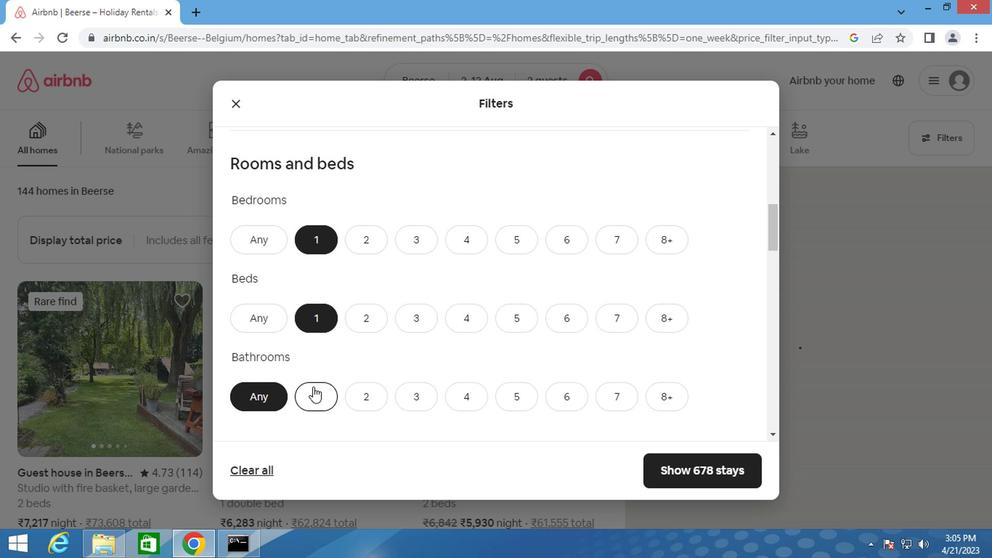 
Action: Mouse pressed left at (306, 389)
Screenshot: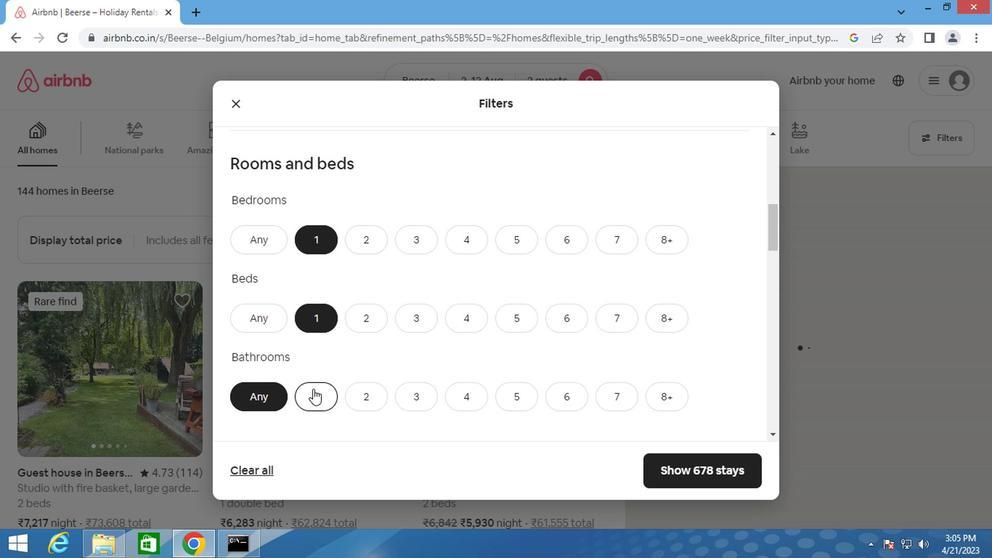 
Action: Mouse moved to (323, 354)
Screenshot: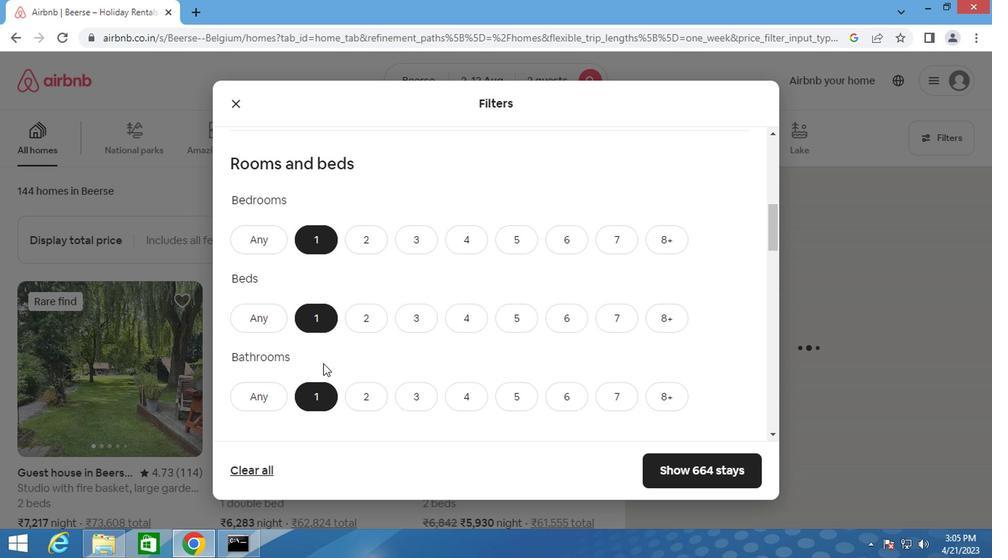 
Action: Mouse scrolled (323, 354) with delta (0, 0)
Screenshot: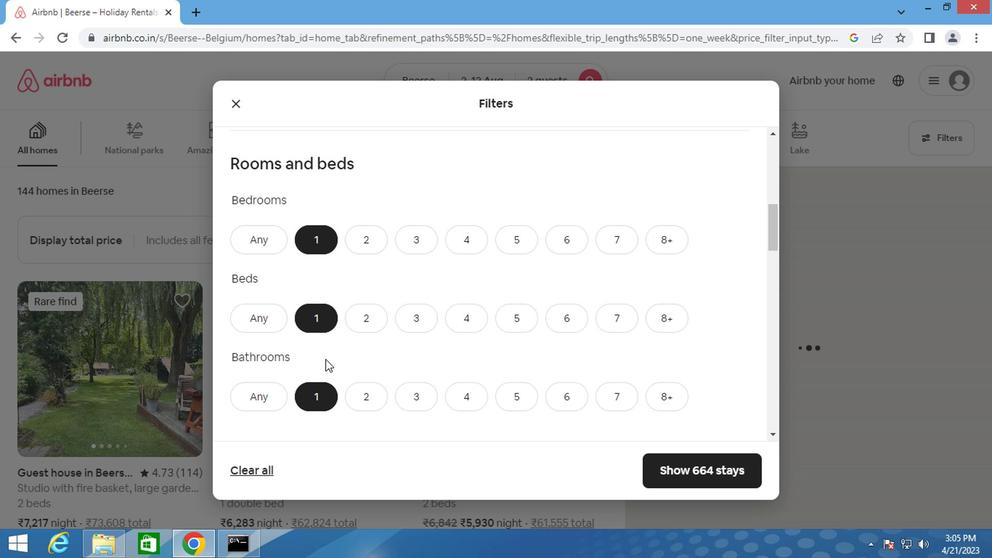 
Action: Mouse scrolled (323, 354) with delta (0, 0)
Screenshot: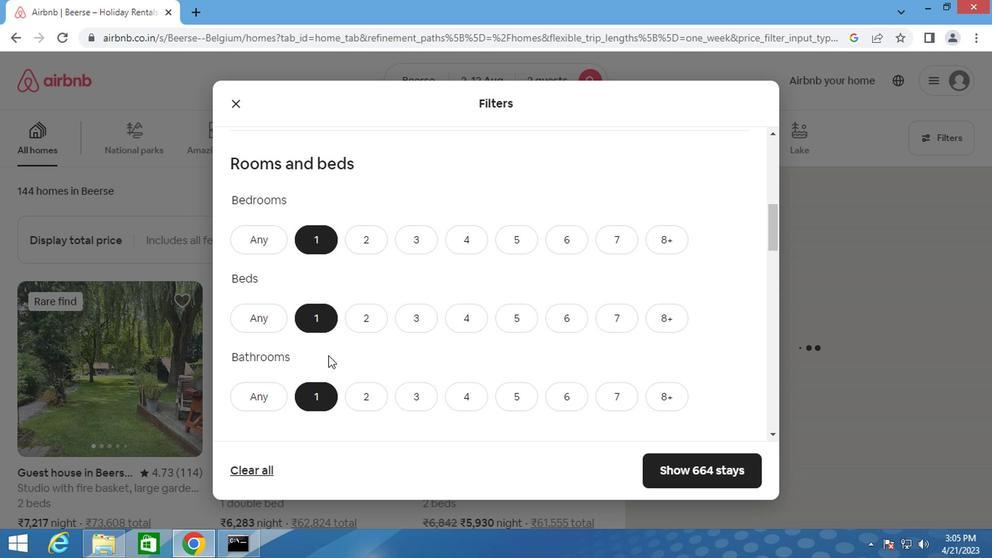 
Action: Mouse scrolled (323, 354) with delta (0, 0)
Screenshot: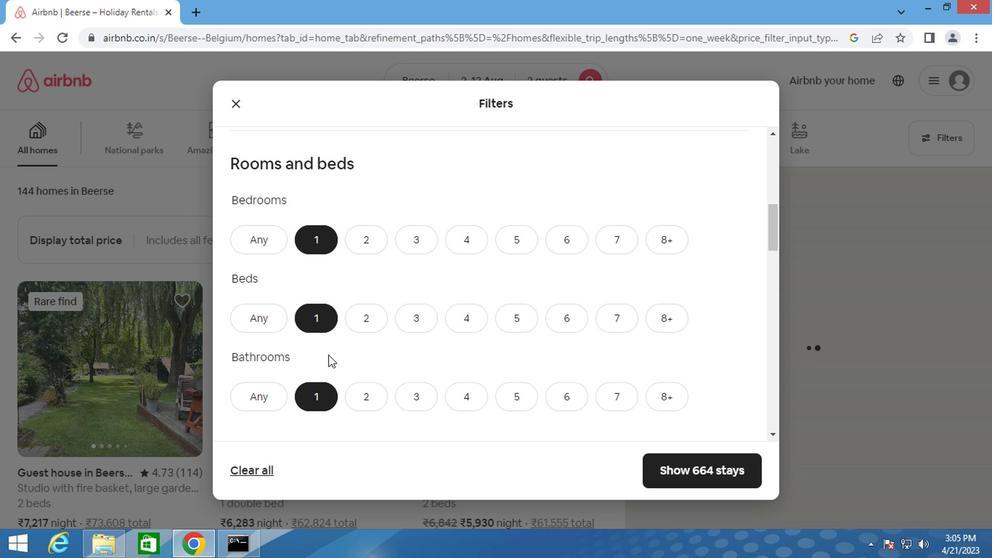
Action: Mouse scrolled (323, 354) with delta (0, 0)
Screenshot: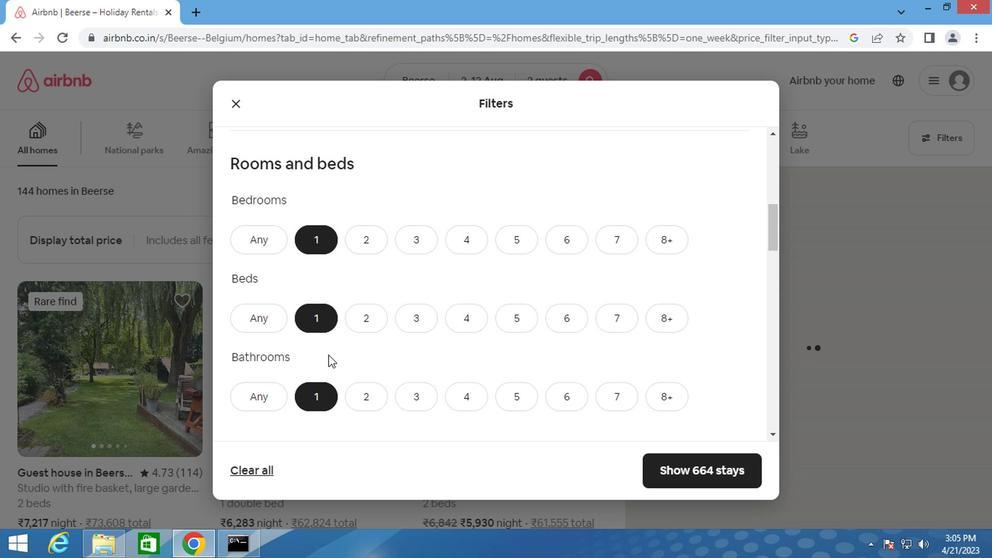 
Action: Mouse moved to (323, 352)
Screenshot: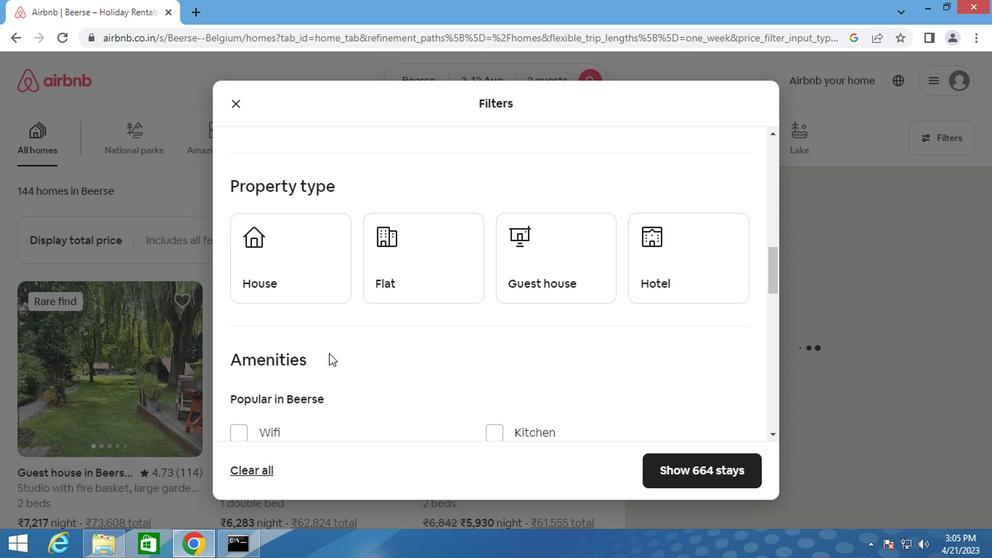 
Action: Mouse scrolled (323, 351) with delta (0, 0)
Screenshot: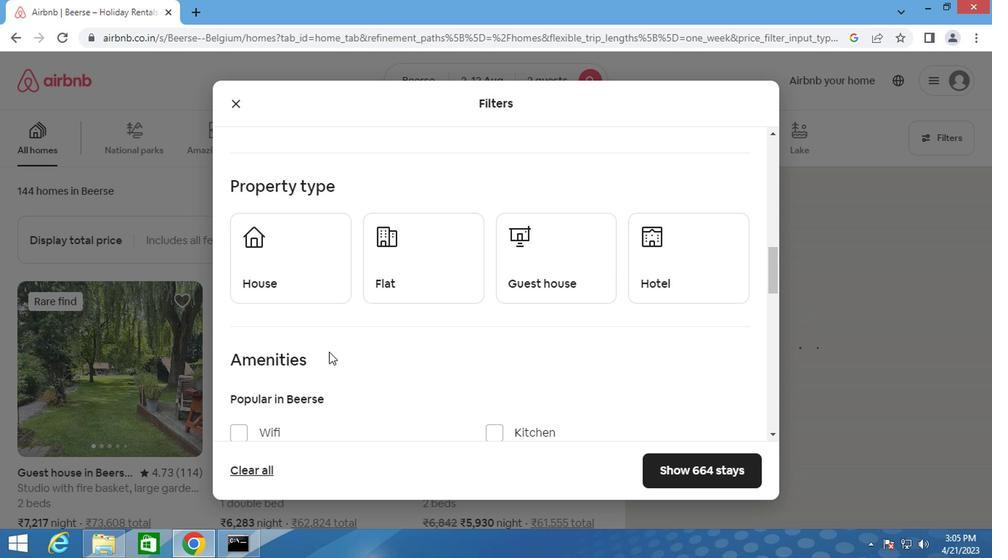 
Action: Mouse moved to (284, 218)
Screenshot: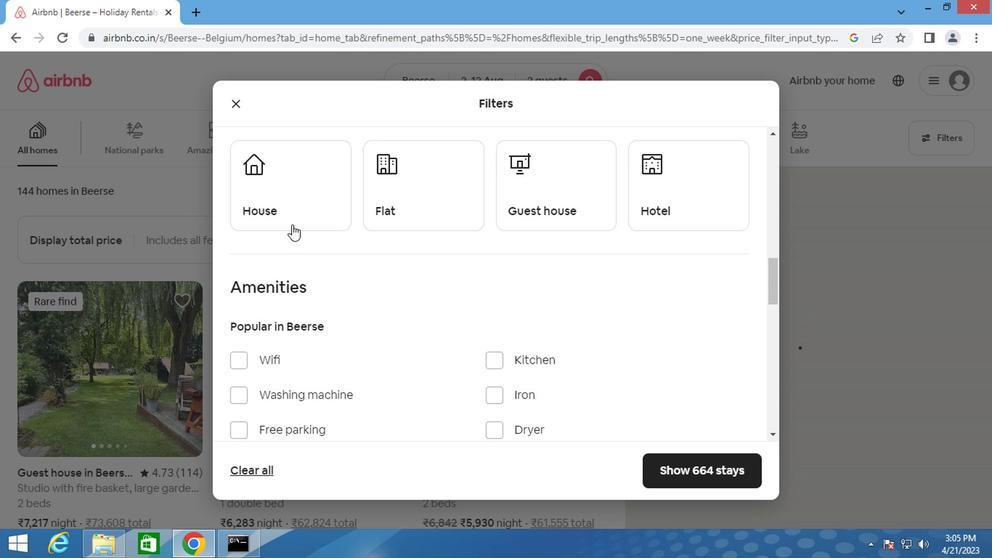 
Action: Mouse pressed left at (284, 218)
Screenshot: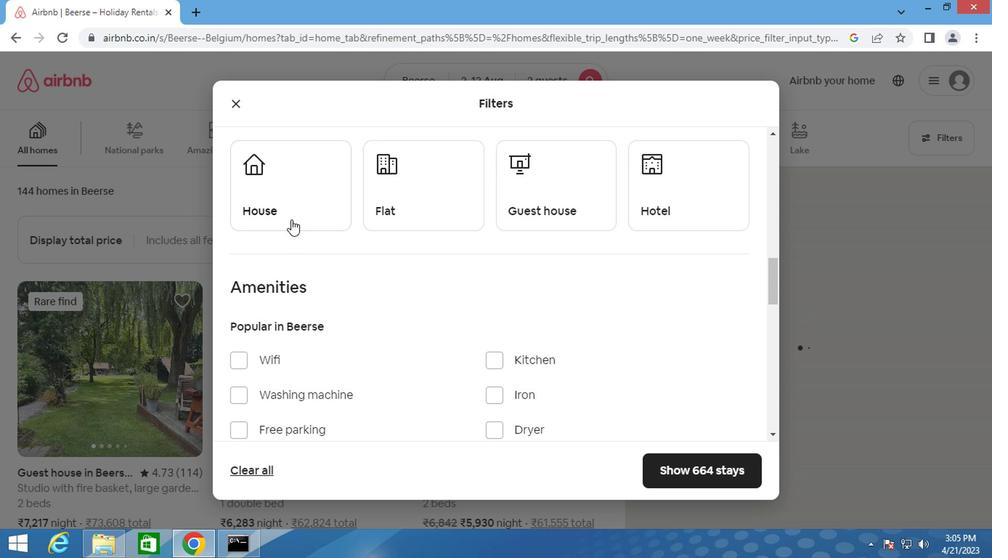 
Action: Mouse moved to (419, 211)
Screenshot: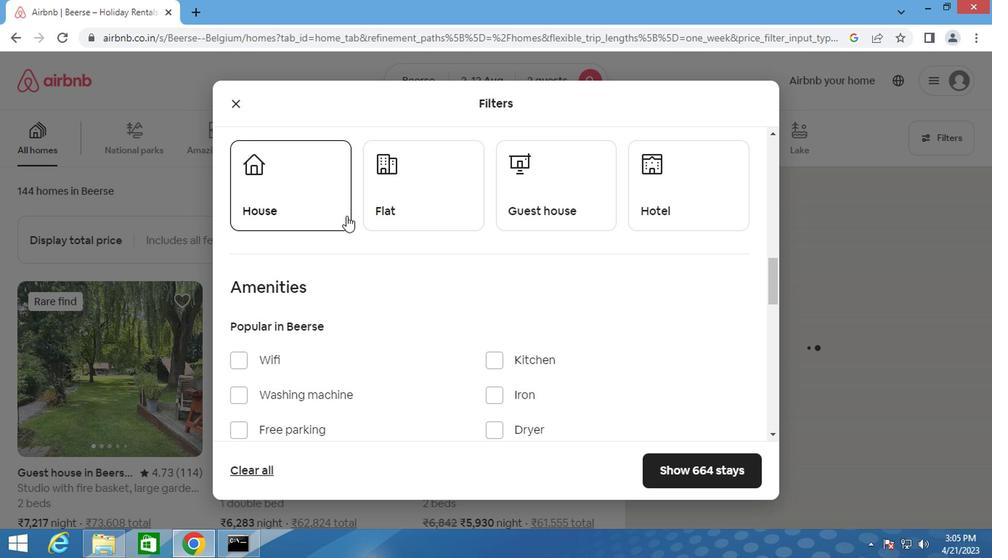 
Action: Mouse pressed left at (419, 211)
Screenshot: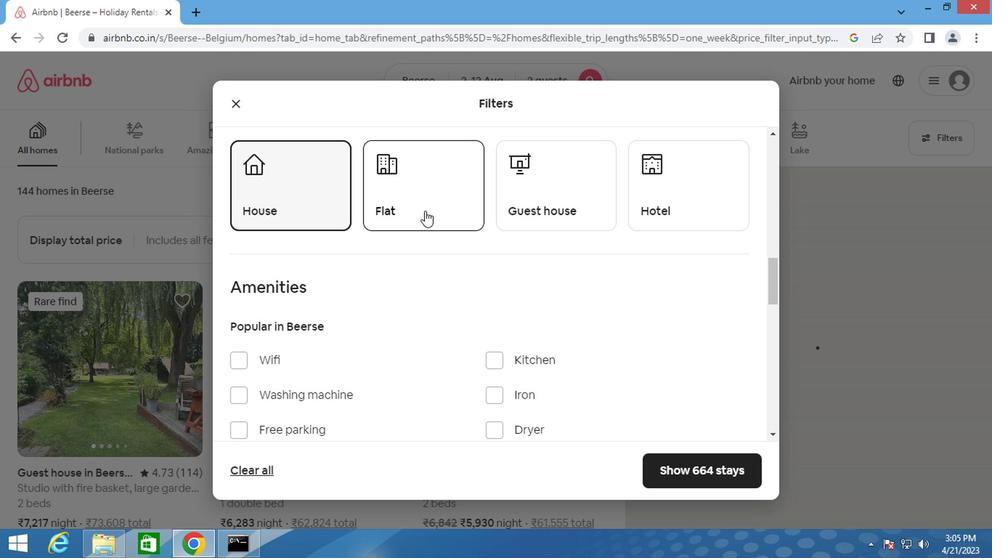
Action: Mouse moved to (608, 208)
Screenshot: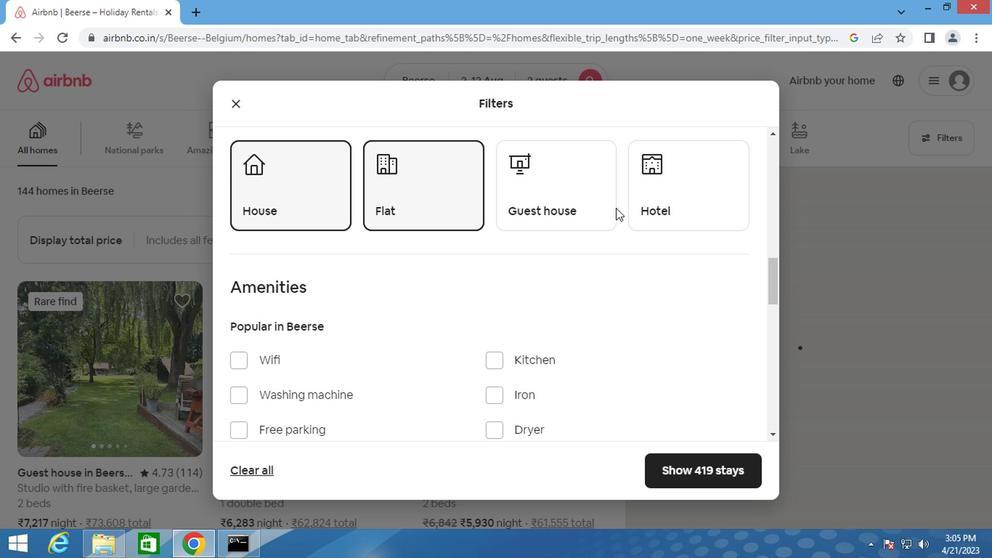 
Action: Mouse pressed left at (608, 208)
Screenshot: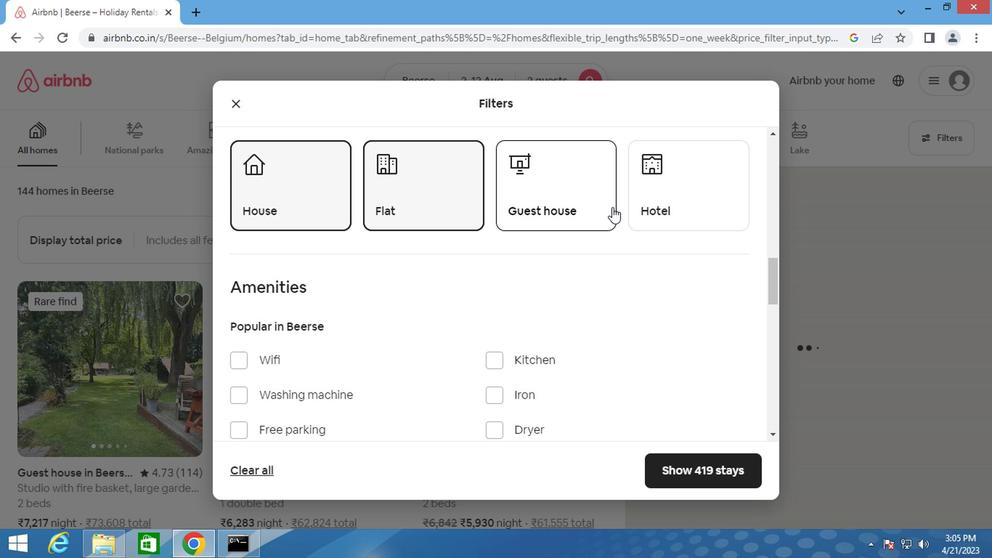 
Action: Mouse moved to (685, 205)
Screenshot: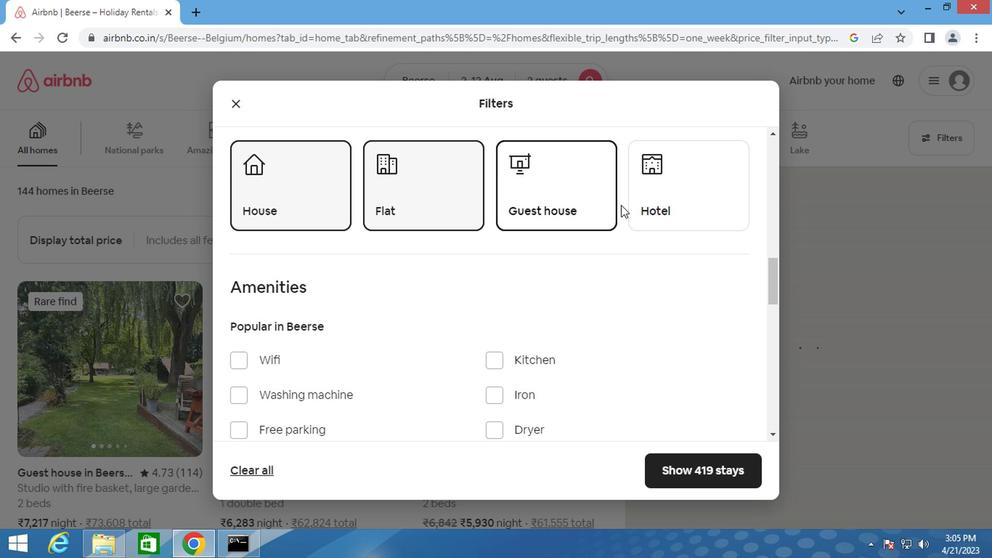 
Action: Mouse pressed left at (685, 205)
Screenshot: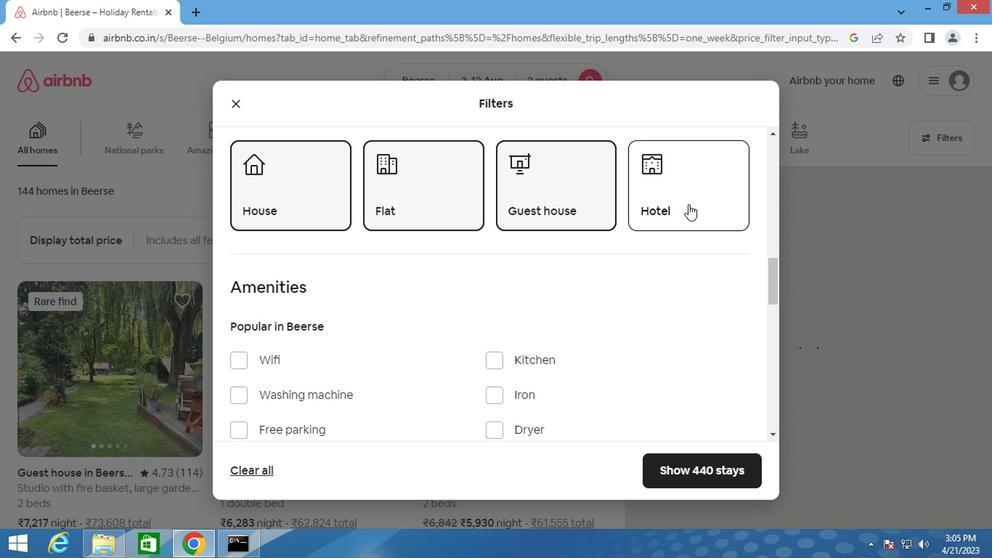 
Action: Mouse scrolled (685, 204) with delta (0, -1)
Screenshot: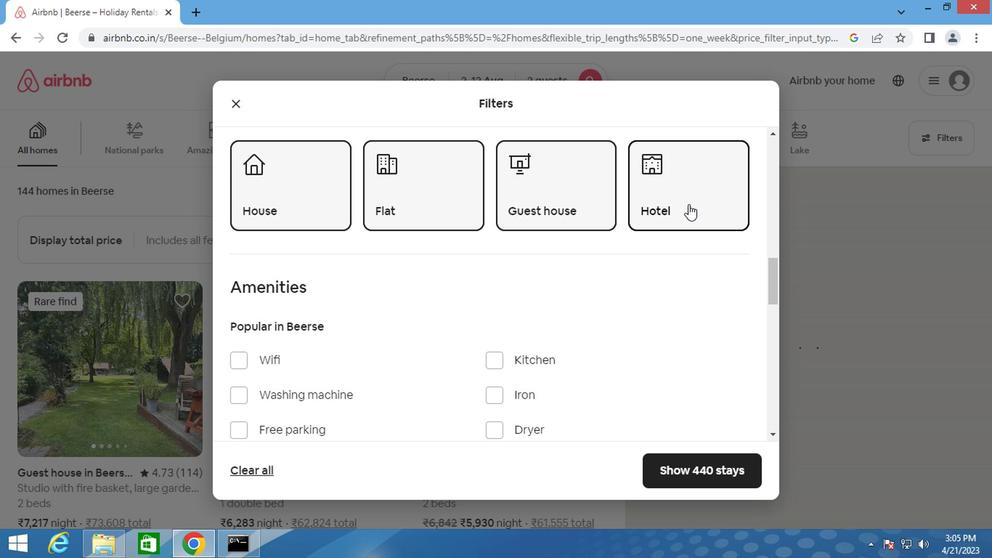 
Action: Mouse scrolled (685, 204) with delta (0, -1)
Screenshot: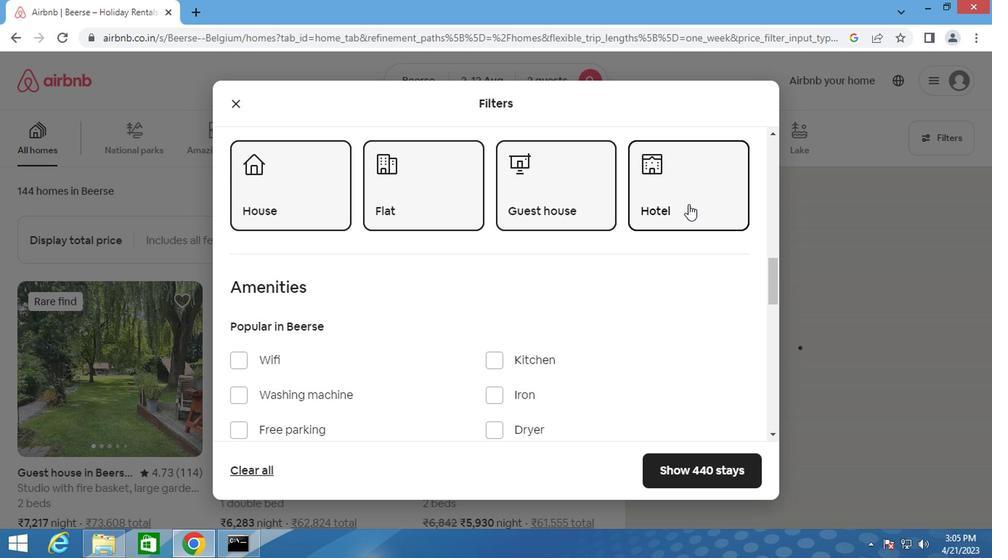 
Action: Mouse scrolled (685, 204) with delta (0, -1)
Screenshot: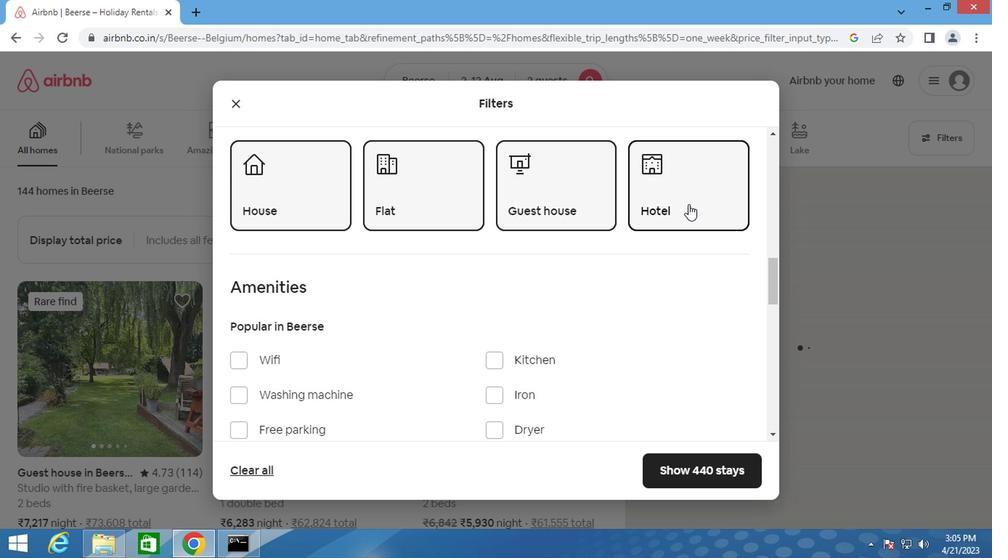 
Action: Mouse moved to (270, 245)
Screenshot: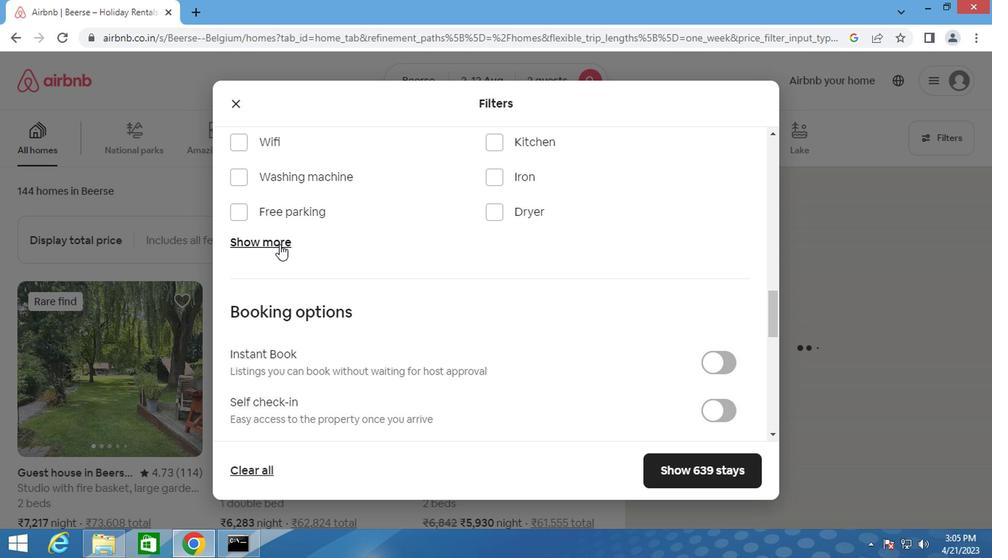 
Action: Mouse pressed left at (270, 245)
Screenshot: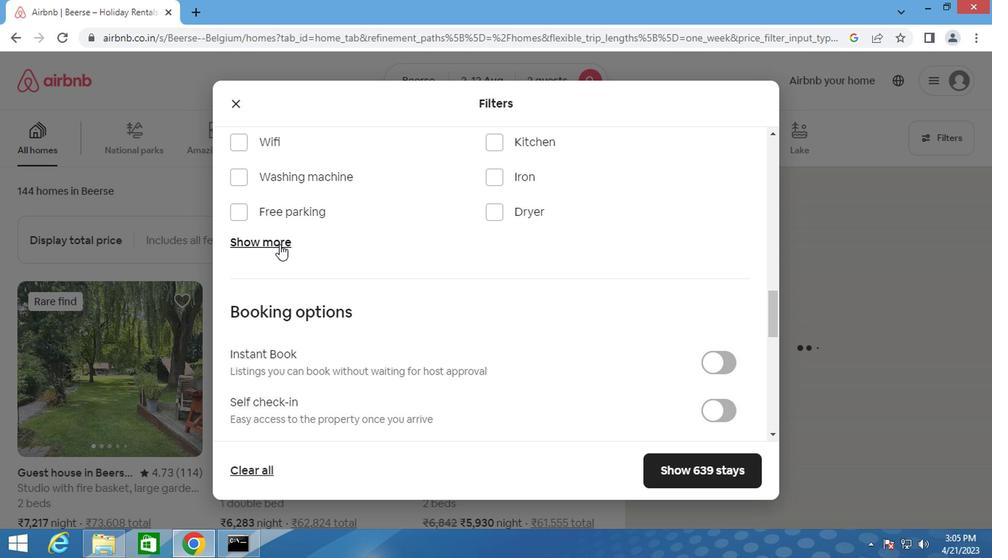 
Action: Mouse moved to (482, 292)
Screenshot: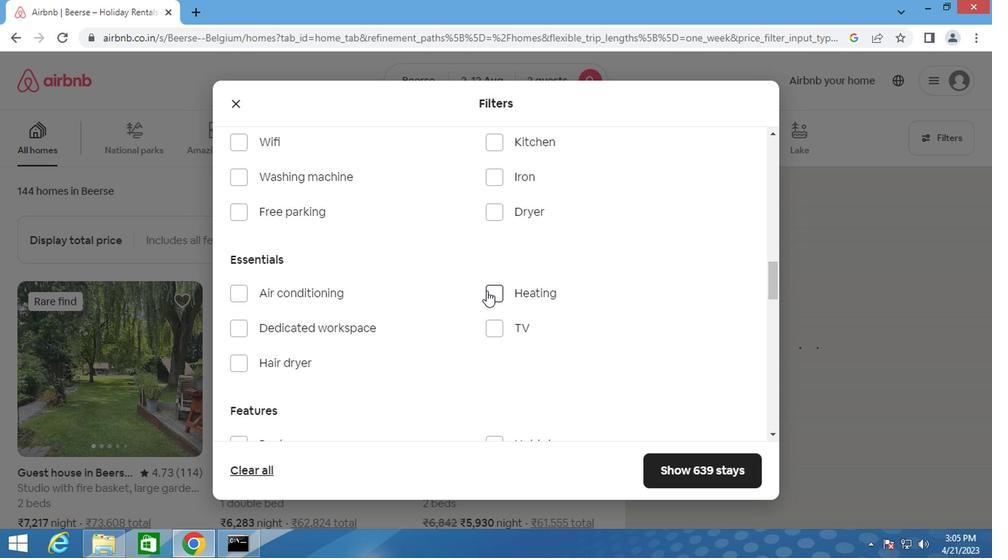
Action: Mouse pressed left at (482, 292)
Screenshot: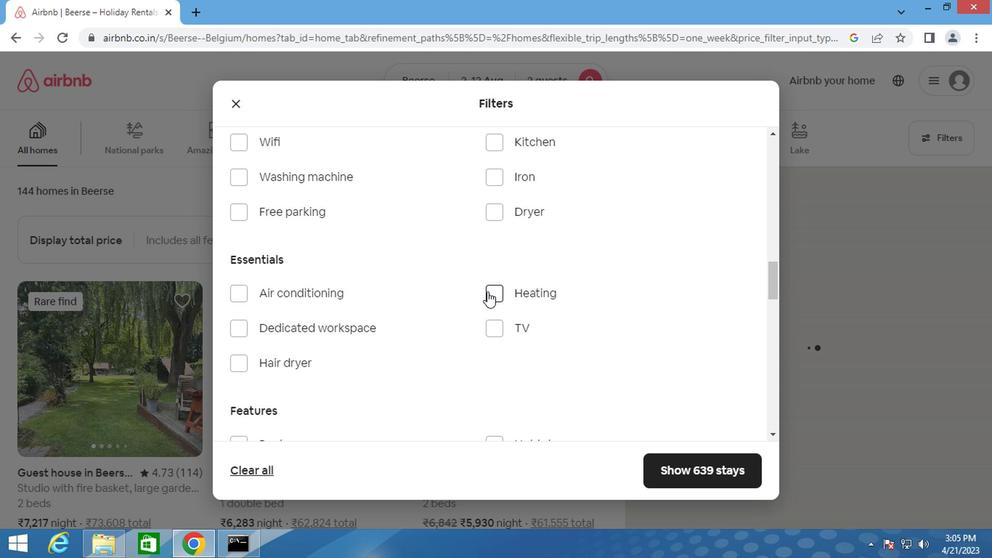 
Action: Mouse moved to (483, 292)
Screenshot: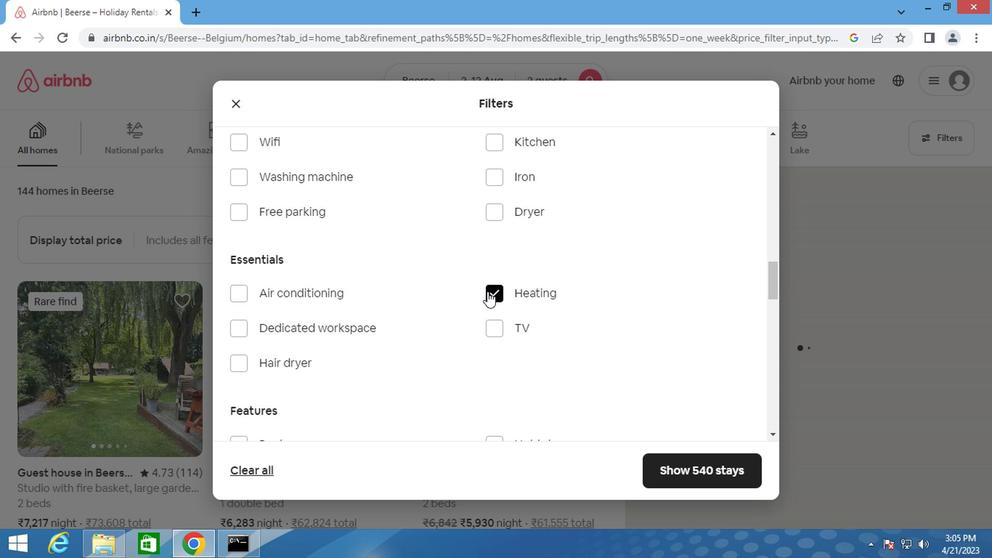
Action: Mouse scrolled (483, 291) with delta (0, -1)
Screenshot: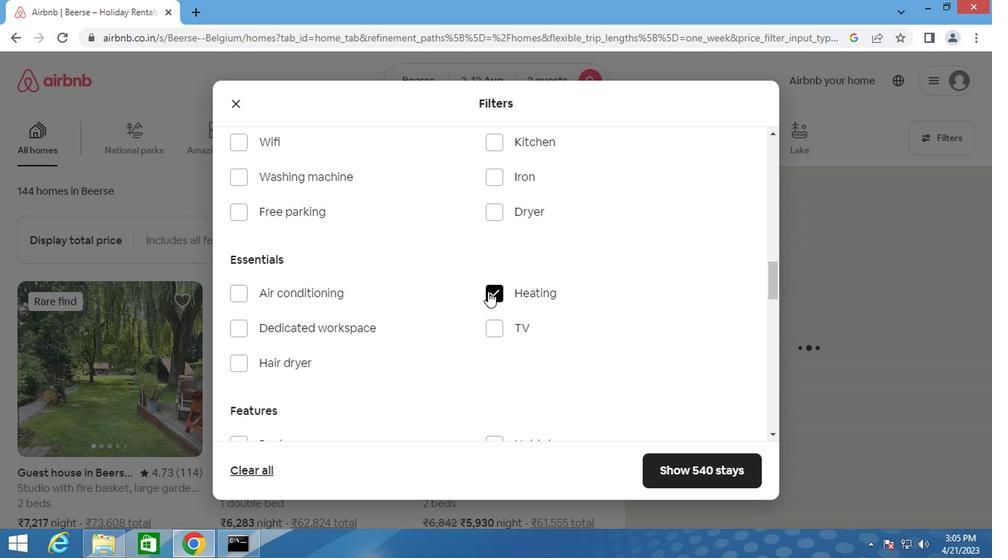 
Action: Mouse scrolled (483, 291) with delta (0, -1)
Screenshot: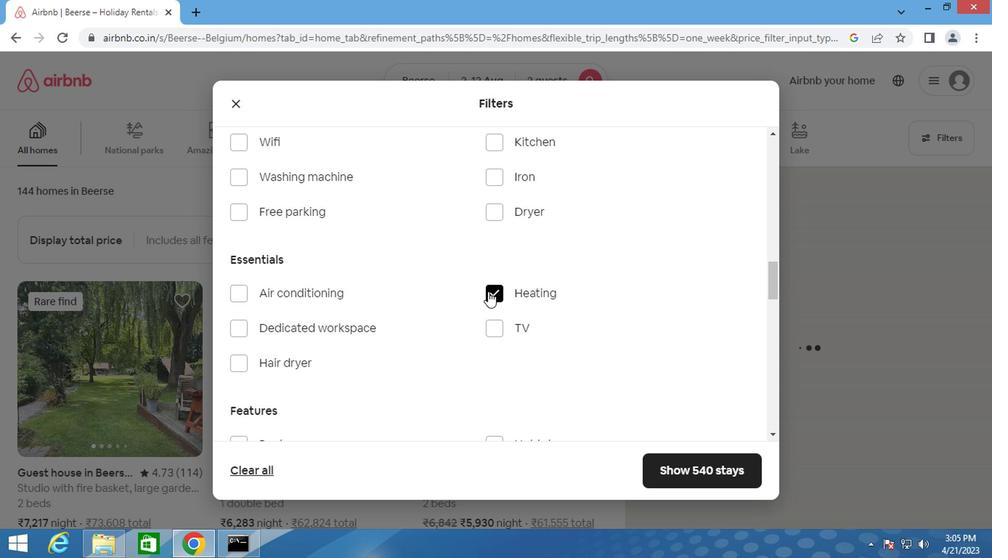 
Action: Mouse scrolled (483, 291) with delta (0, -1)
Screenshot: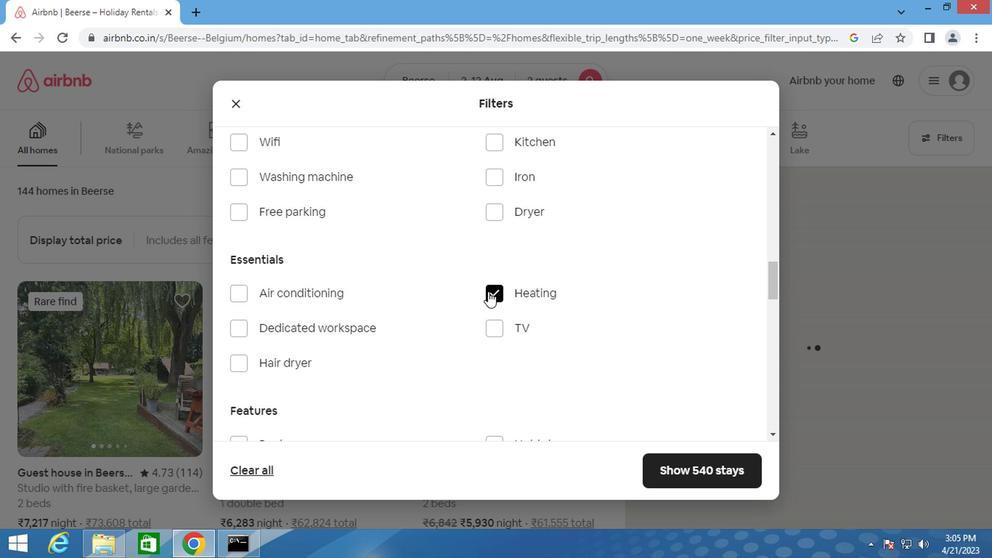 
Action: Mouse scrolled (483, 291) with delta (0, -1)
Screenshot: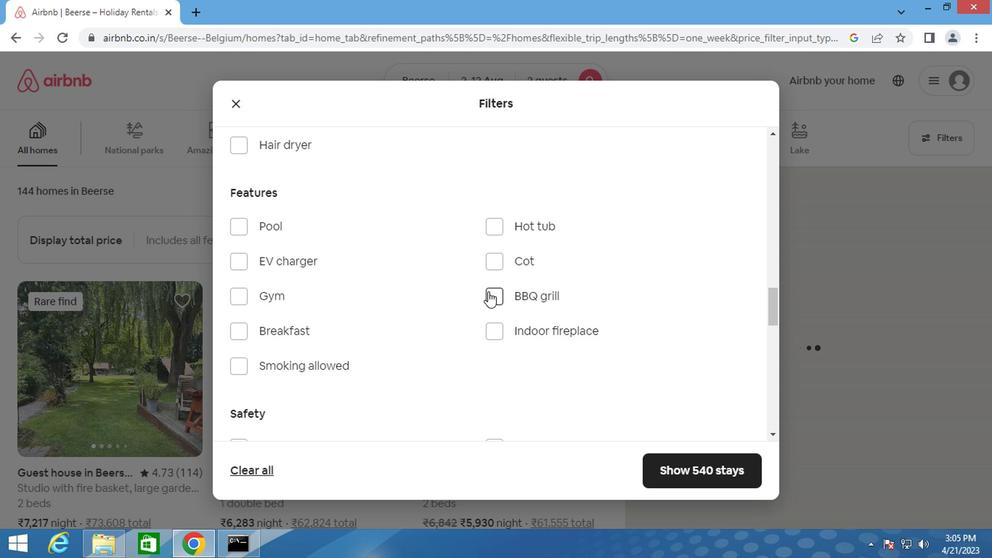 
Action: Mouse scrolled (483, 291) with delta (0, -1)
Screenshot: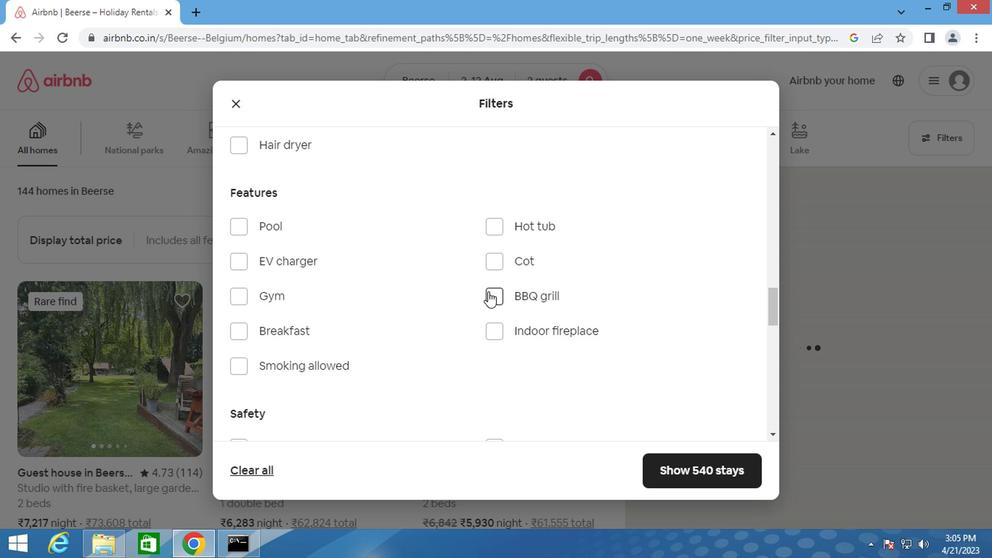 
Action: Mouse scrolled (483, 291) with delta (0, -1)
Screenshot: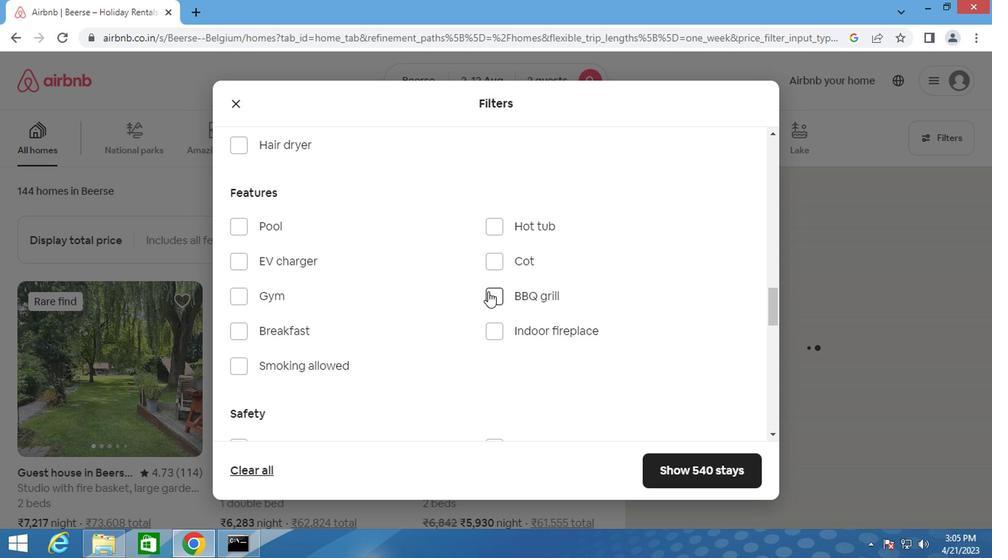 
Action: Mouse scrolled (483, 291) with delta (0, -1)
Screenshot: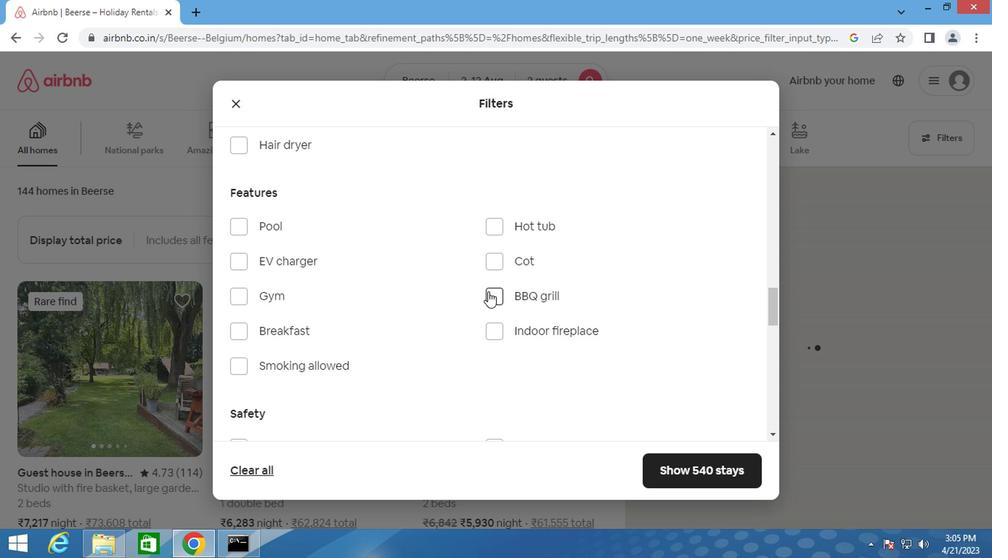 
Action: Mouse scrolled (483, 291) with delta (0, -1)
Screenshot: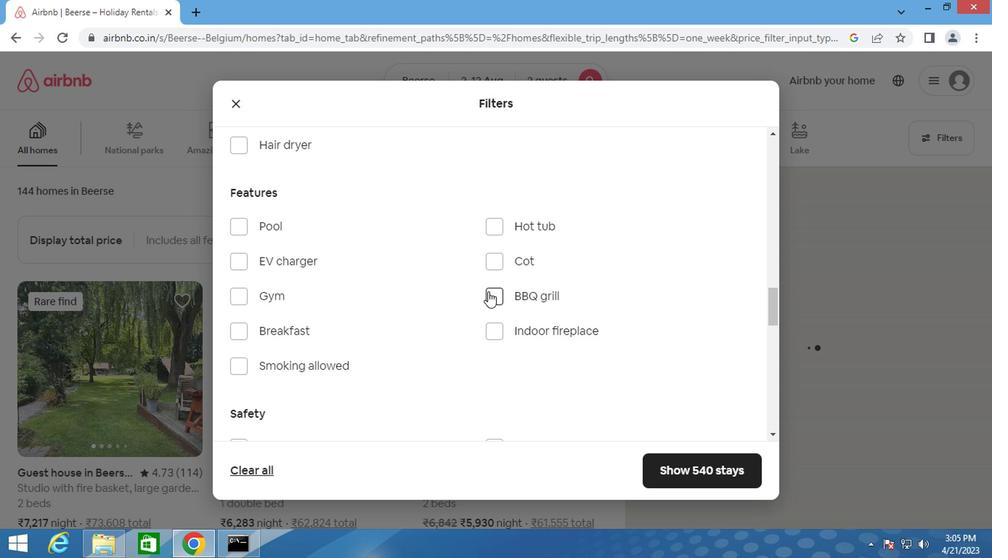 
Action: Mouse moved to (713, 286)
Screenshot: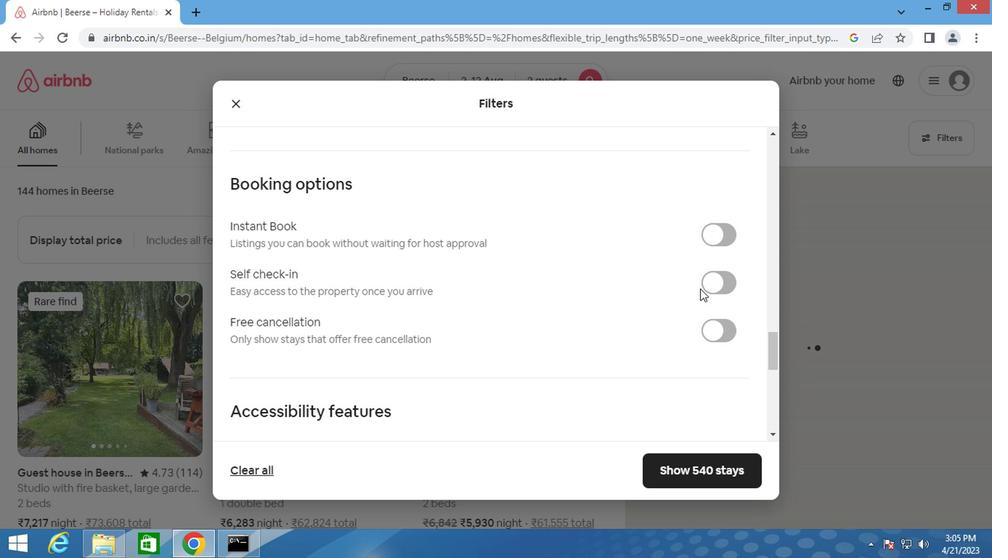 
Action: Mouse pressed left at (713, 286)
Screenshot: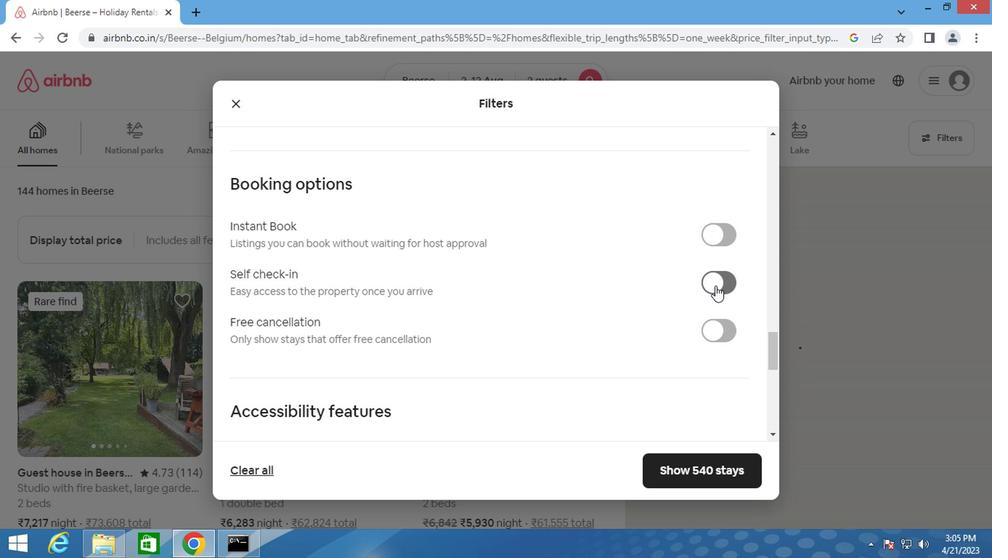 
Action: Mouse moved to (527, 301)
Screenshot: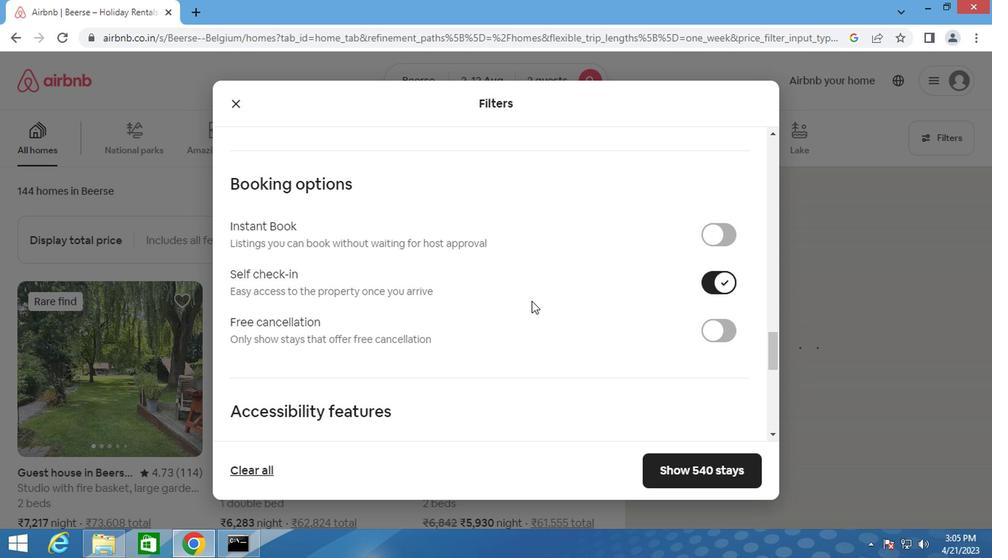 
Action: Mouse scrolled (527, 300) with delta (0, -1)
Screenshot: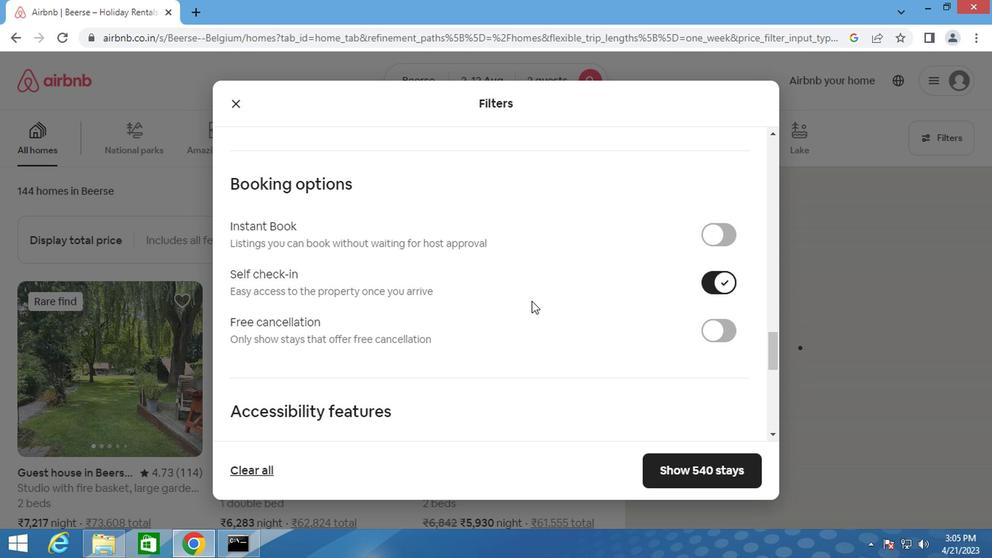 
Action: Mouse scrolled (527, 300) with delta (0, -1)
Screenshot: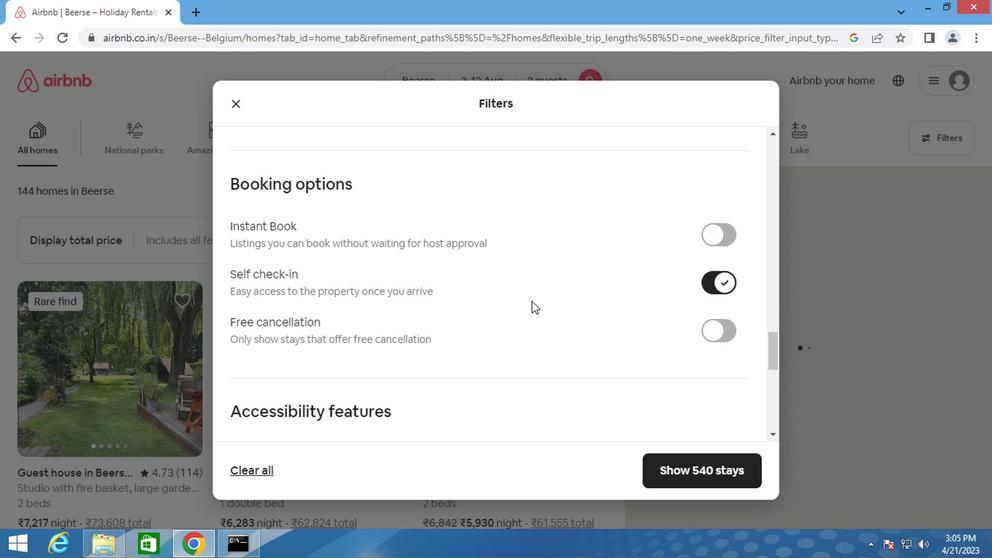 
Action: Mouse scrolled (527, 300) with delta (0, -1)
Screenshot: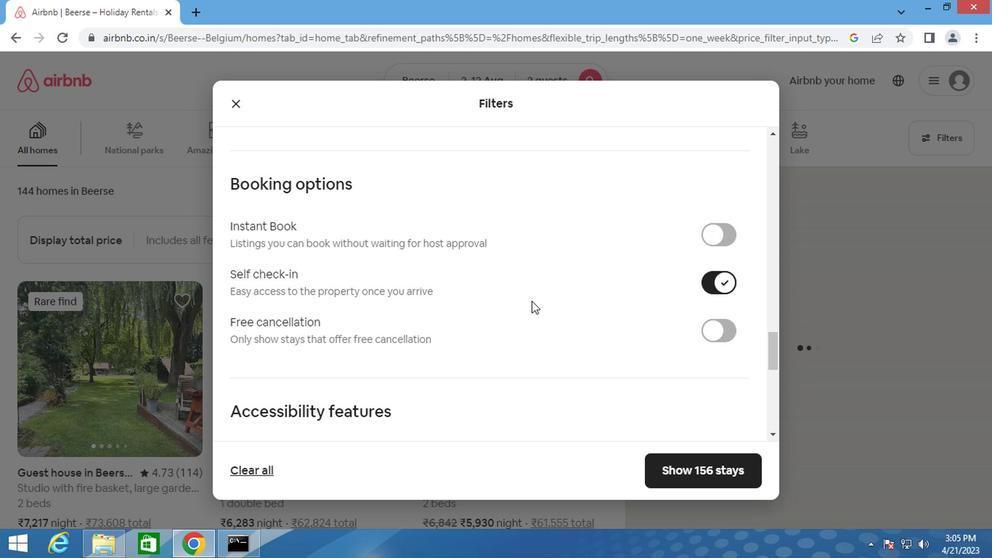 
Action: Mouse scrolled (527, 300) with delta (0, -1)
Screenshot: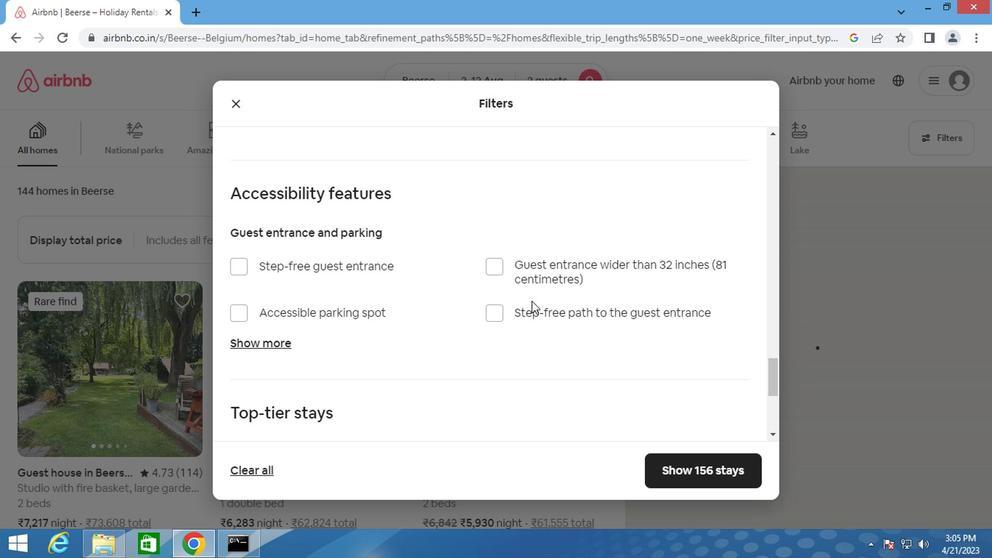 
Action: Mouse scrolled (527, 300) with delta (0, -1)
Screenshot: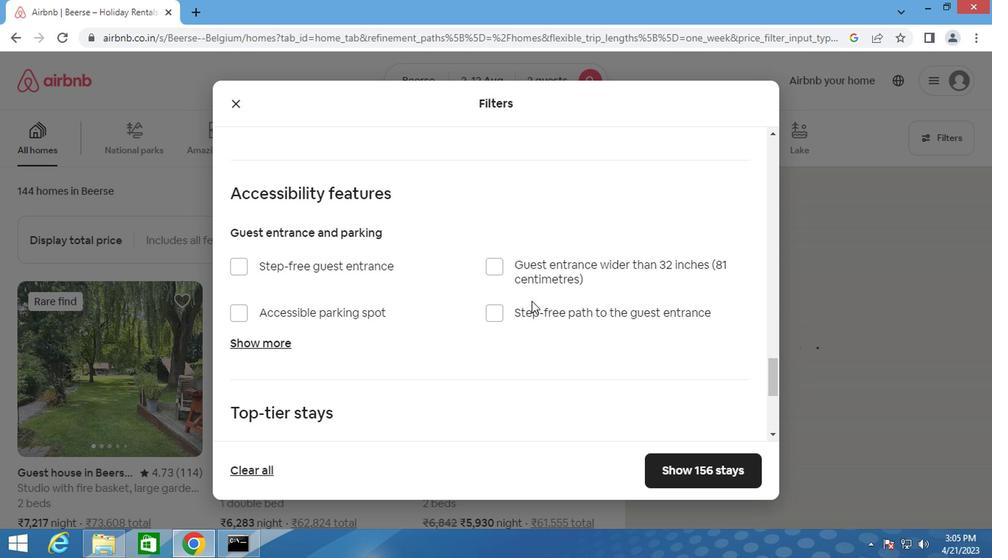 
Action: Mouse scrolled (527, 300) with delta (0, -1)
Screenshot: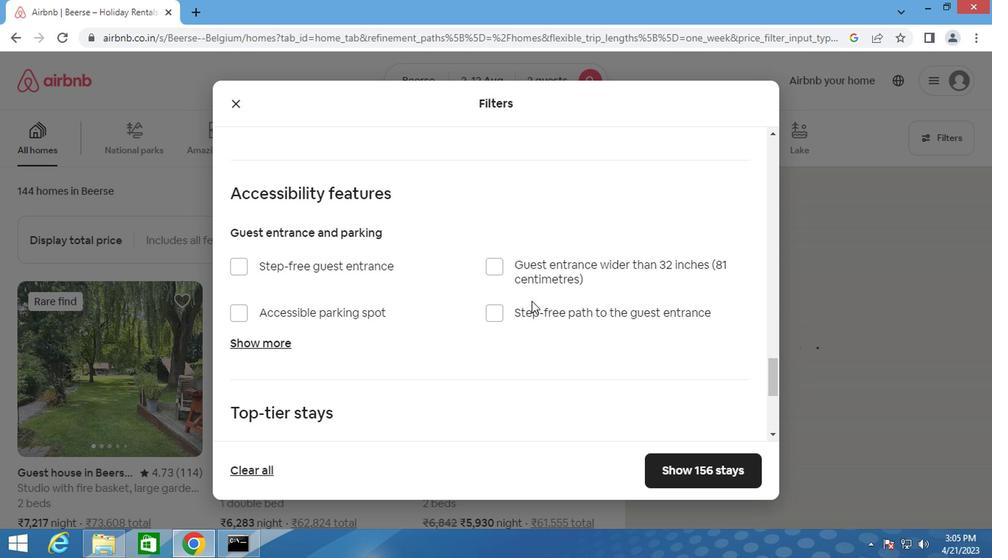 
Action: Mouse scrolled (527, 300) with delta (0, -1)
Screenshot: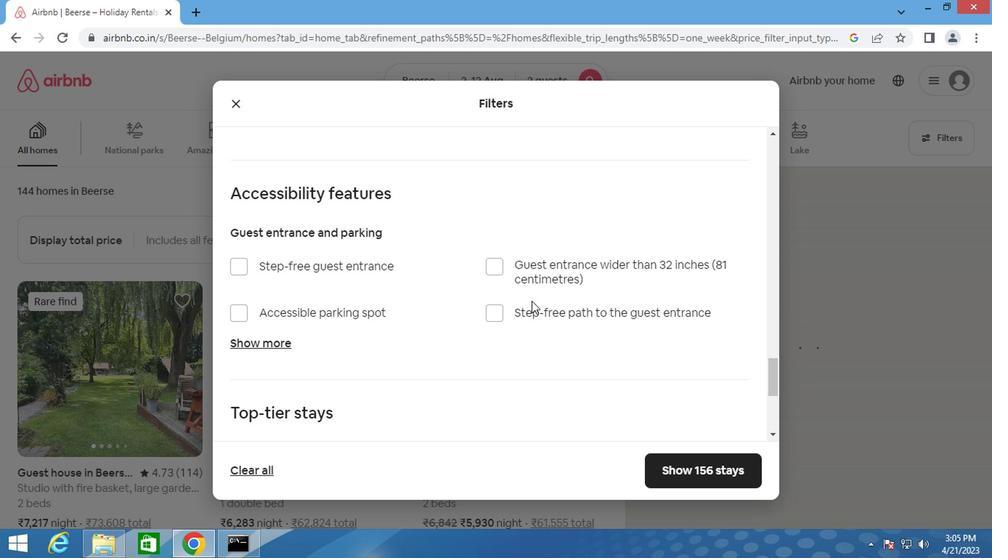 
Action: Mouse scrolled (527, 300) with delta (0, -1)
Screenshot: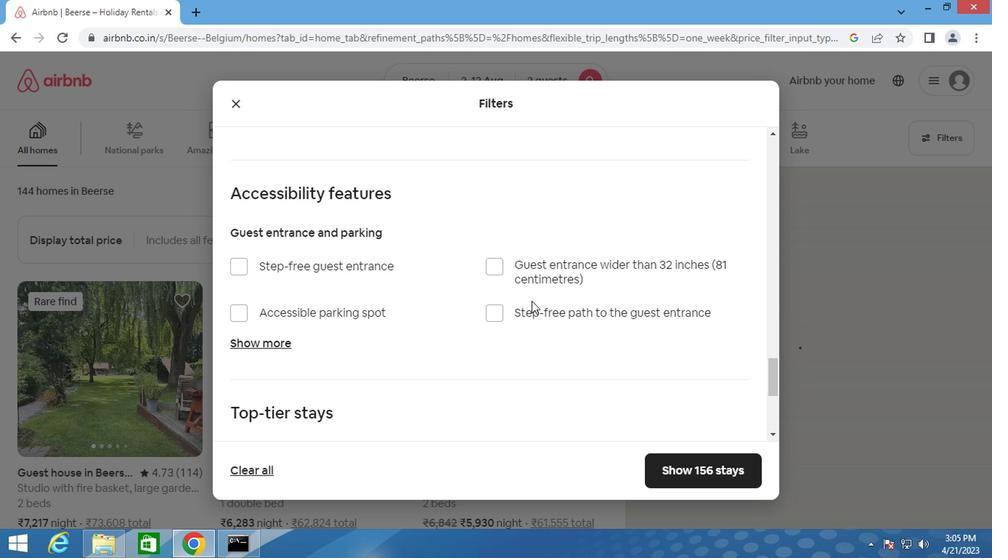 
Action: Mouse moved to (230, 336)
Screenshot: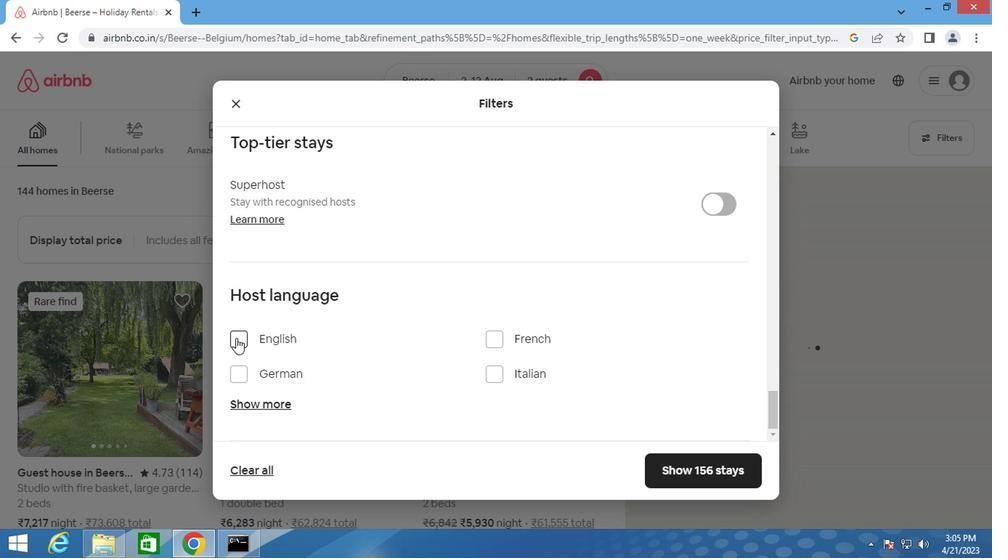 
Action: Mouse pressed left at (230, 336)
Screenshot: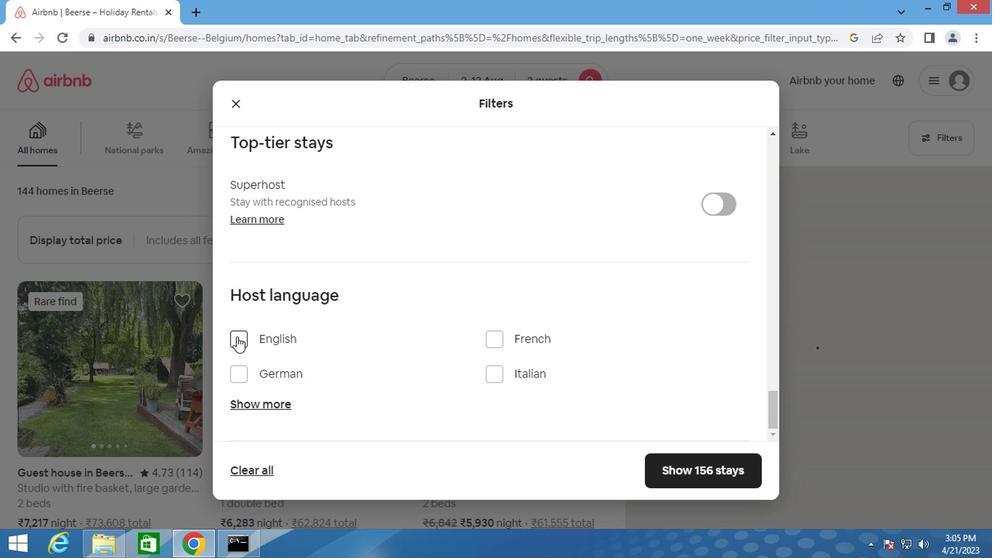 
Action: Mouse moved to (706, 466)
Screenshot: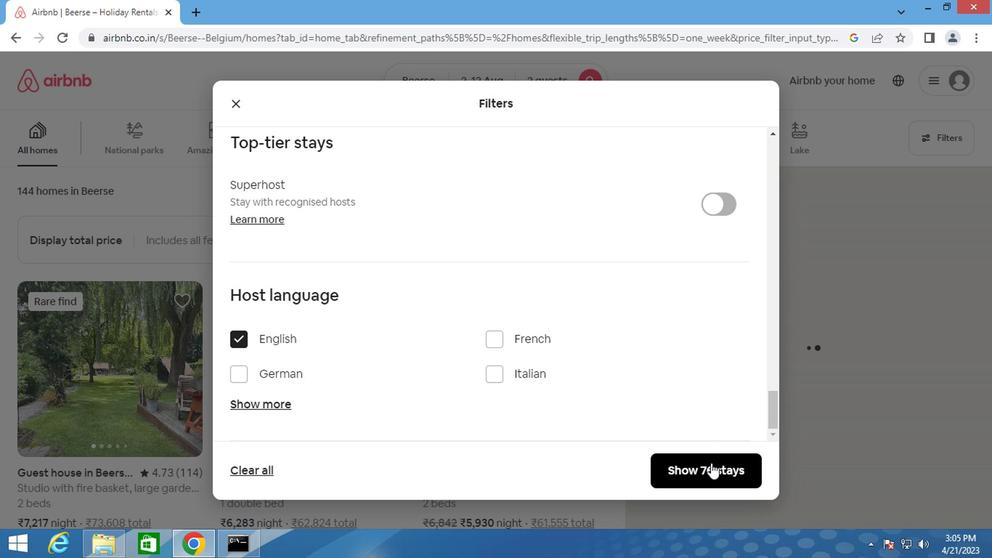 
Action: Mouse pressed left at (706, 466)
Screenshot: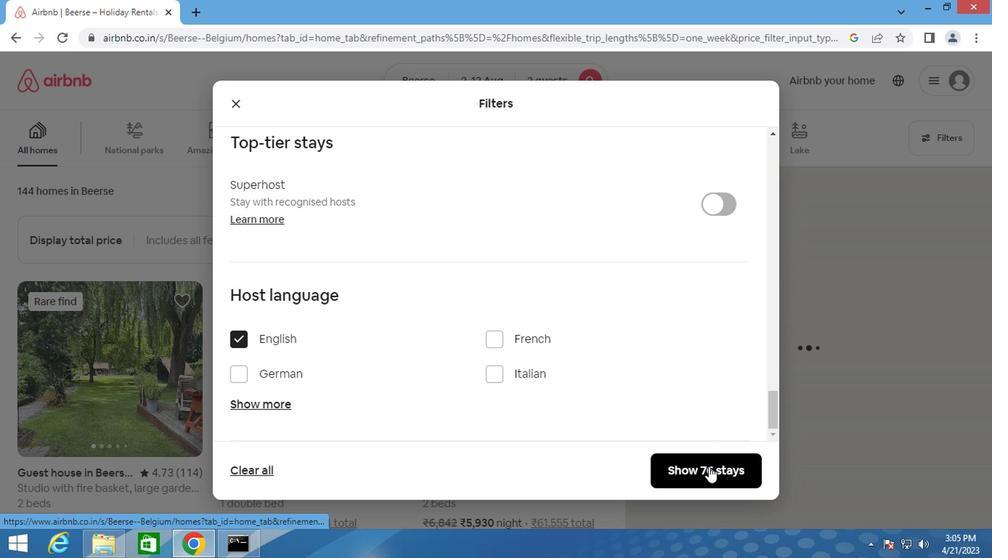 
Action: Mouse moved to (706, 467)
Screenshot: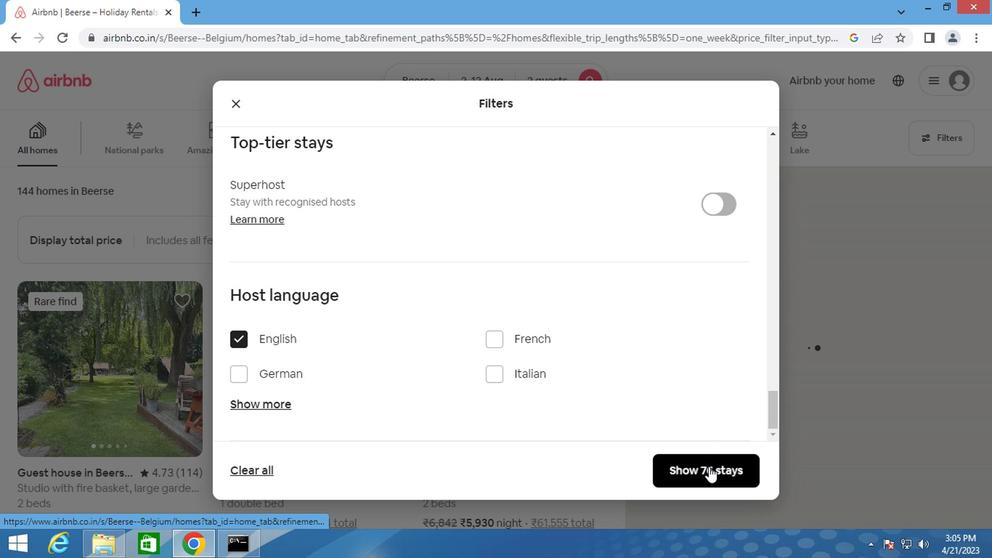
Action: Key pressed <Key.f8>
Screenshot: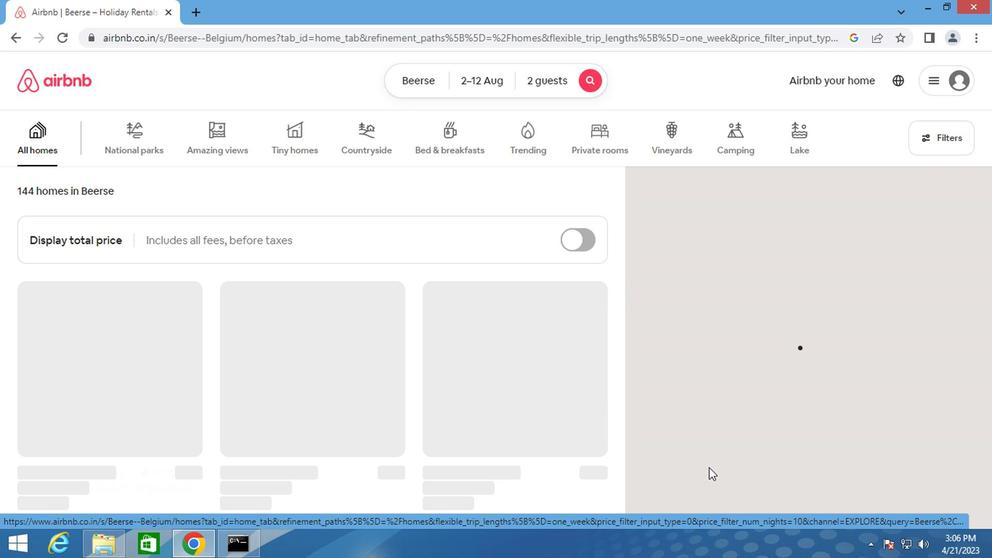 
